 Task: Search one way flight ticket for 3 adults in first from Long Beach: Long Beach Airport (daugherty Field) to Sheridan: Sheridan County Airport on 8-6-2023. Choice of flights is United. Number of bags: 1 carry on bag. Price is upto 55000. Outbound departure time preference is 12:30.
Action: Mouse moved to (377, 156)
Screenshot: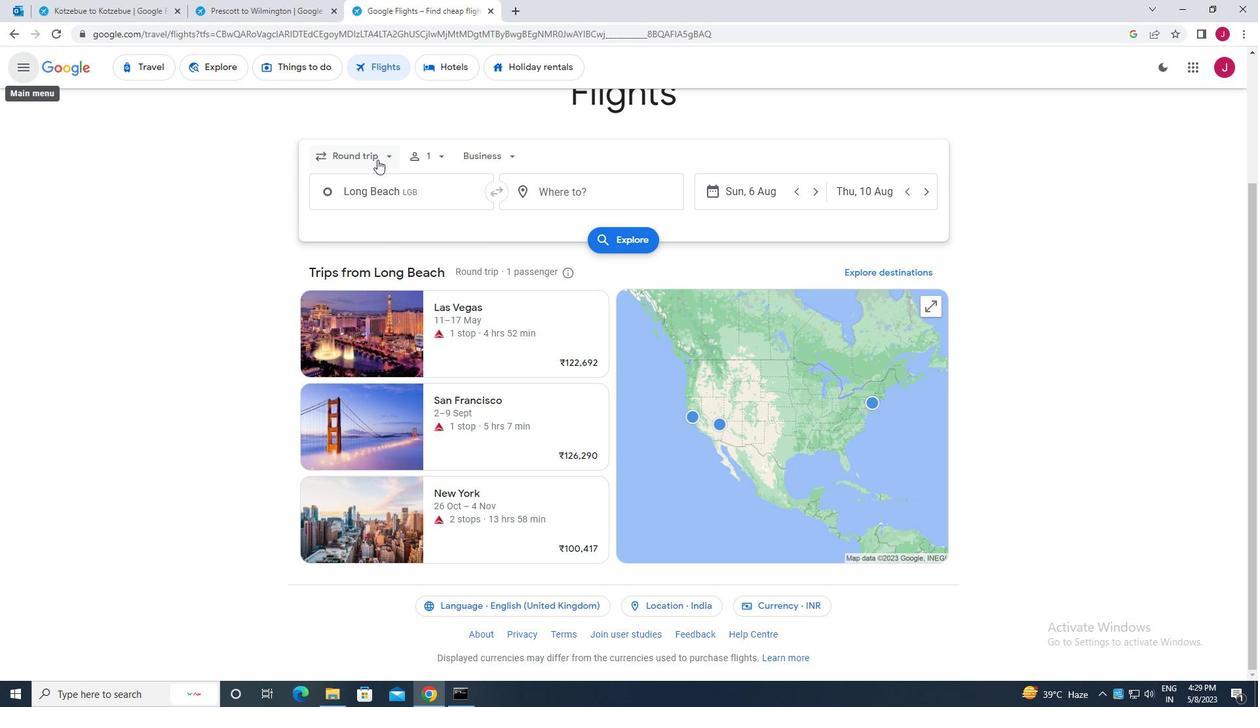 
Action: Mouse pressed left at (377, 156)
Screenshot: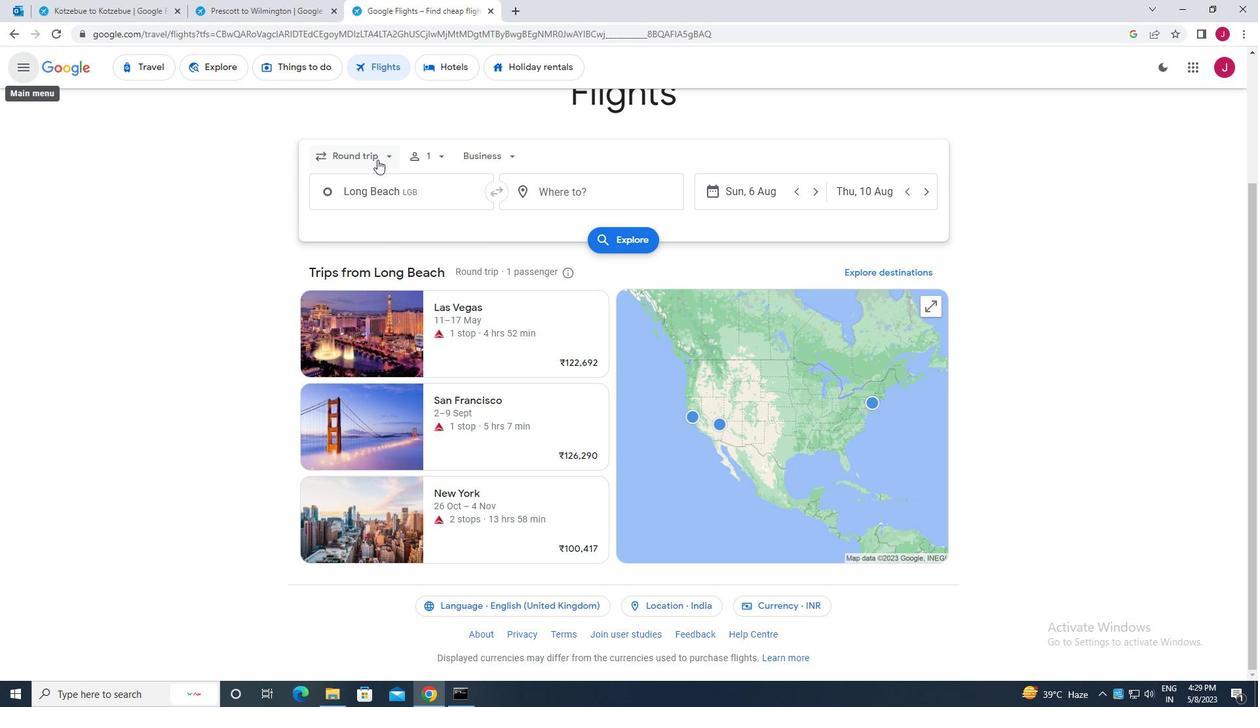 
Action: Mouse moved to (366, 209)
Screenshot: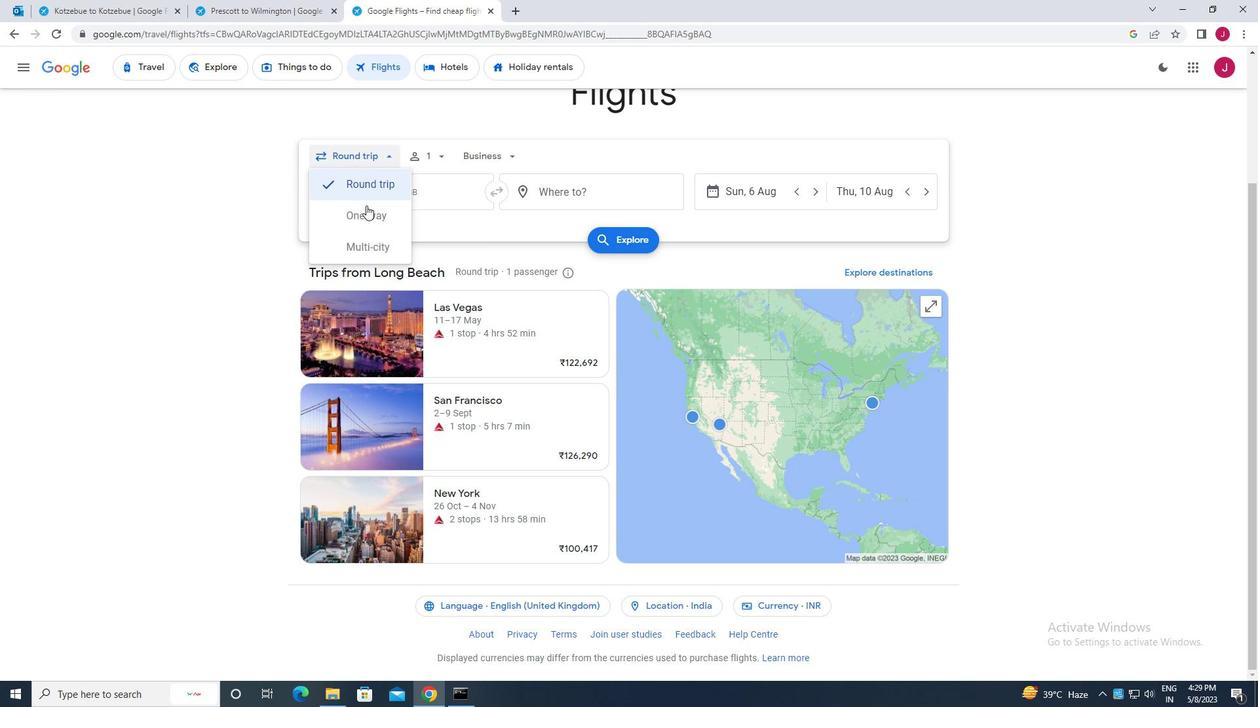 
Action: Mouse pressed left at (366, 209)
Screenshot: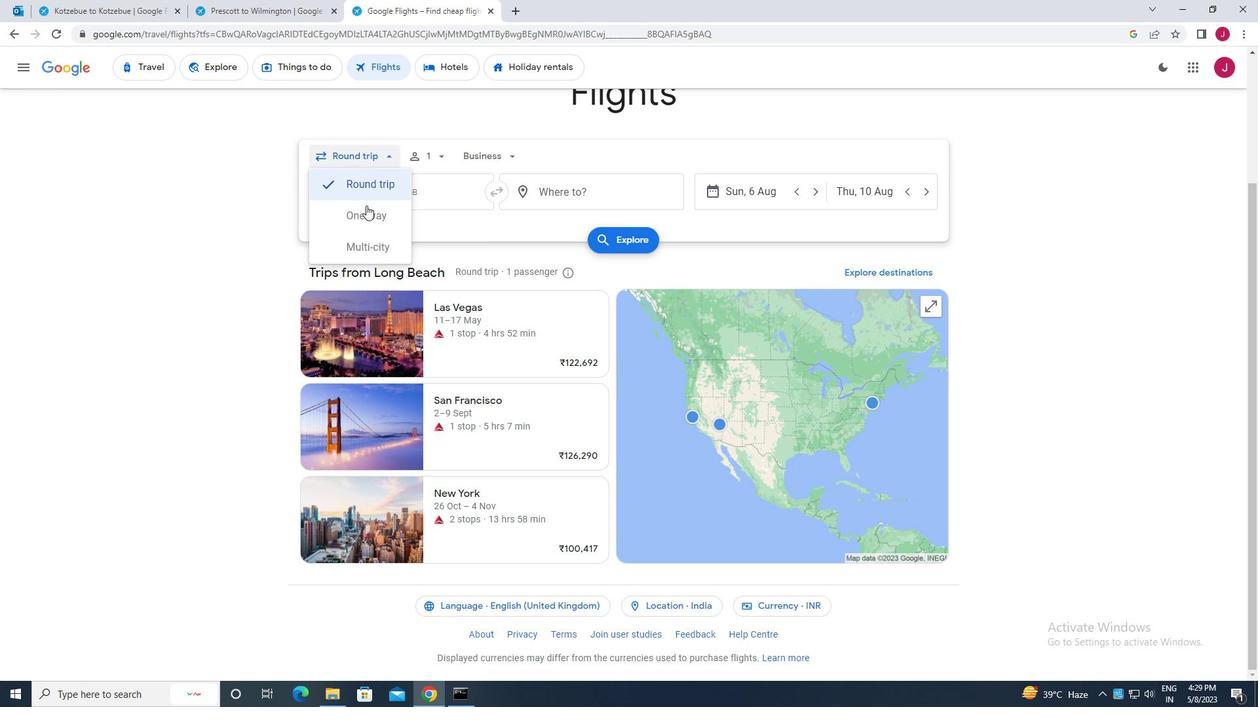 
Action: Mouse moved to (434, 153)
Screenshot: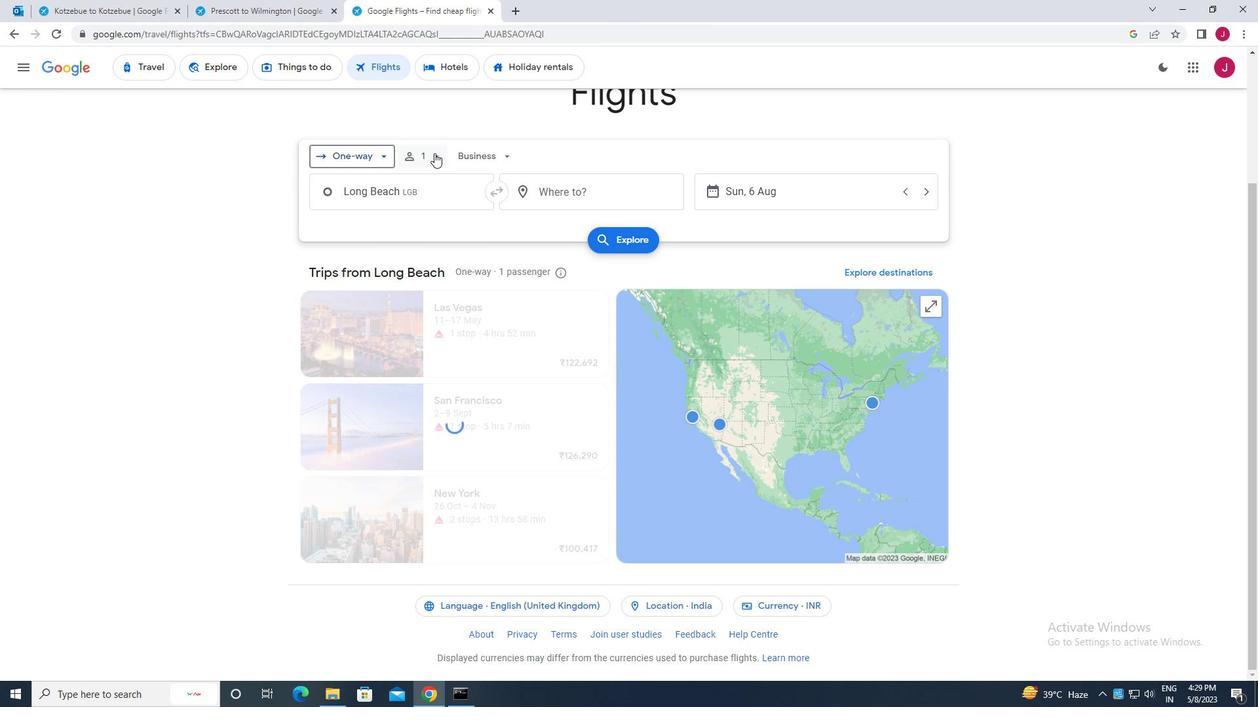 
Action: Mouse pressed left at (434, 153)
Screenshot: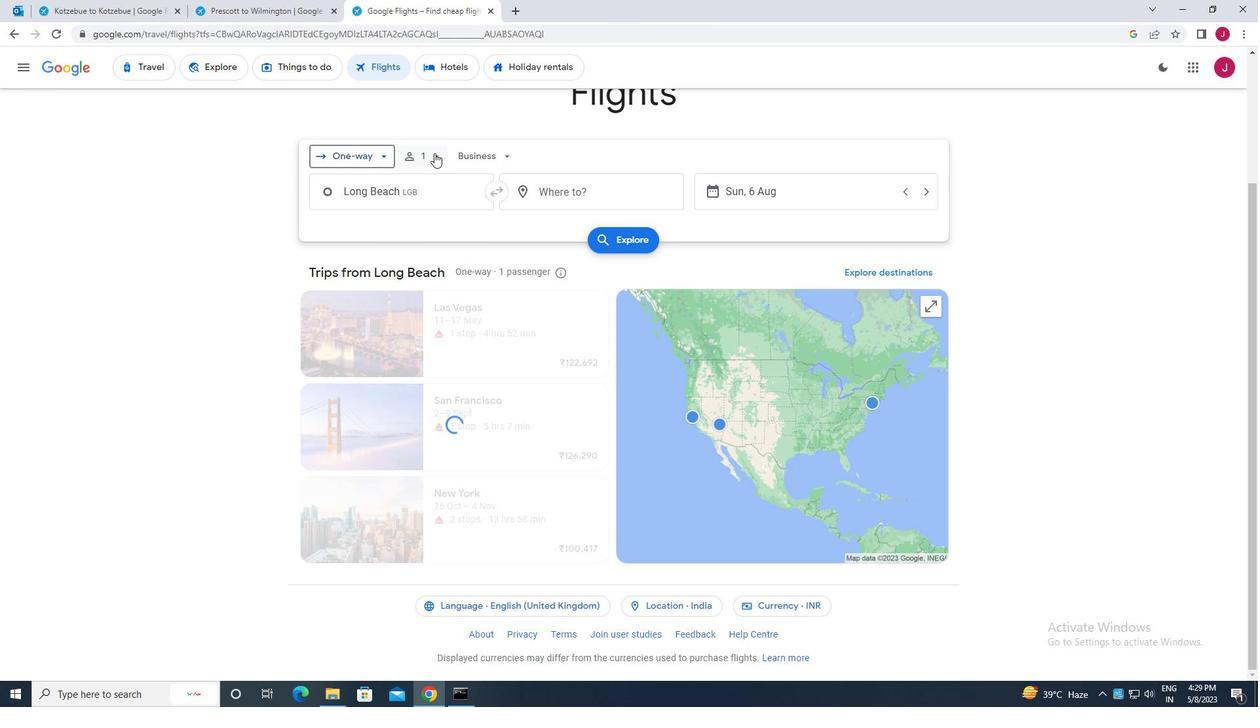 
Action: Mouse moved to (537, 195)
Screenshot: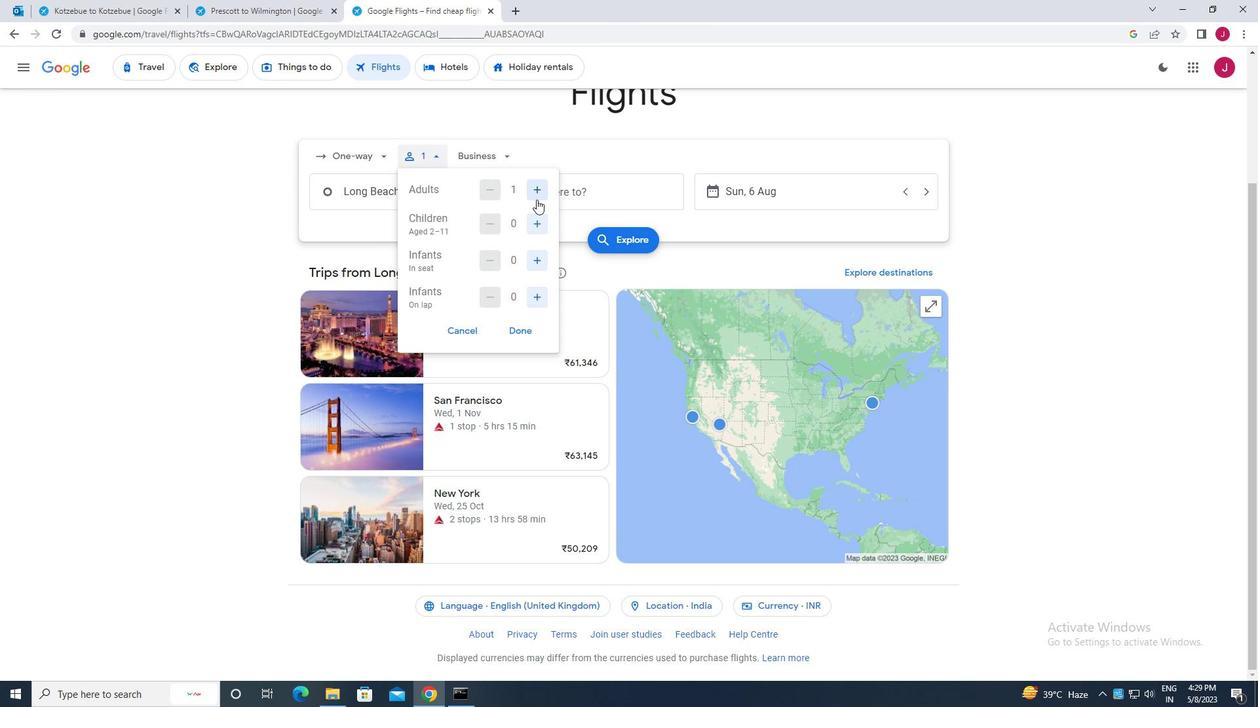 
Action: Mouse pressed left at (537, 195)
Screenshot: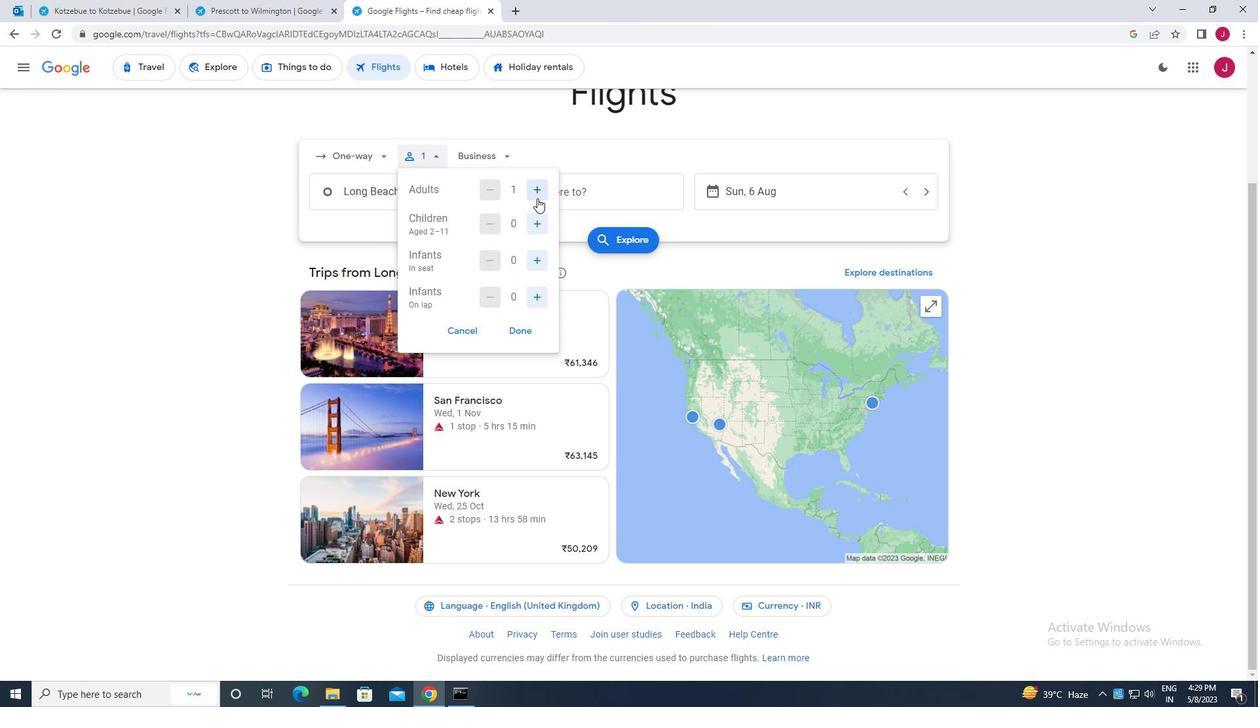 
Action: Mouse pressed left at (537, 195)
Screenshot: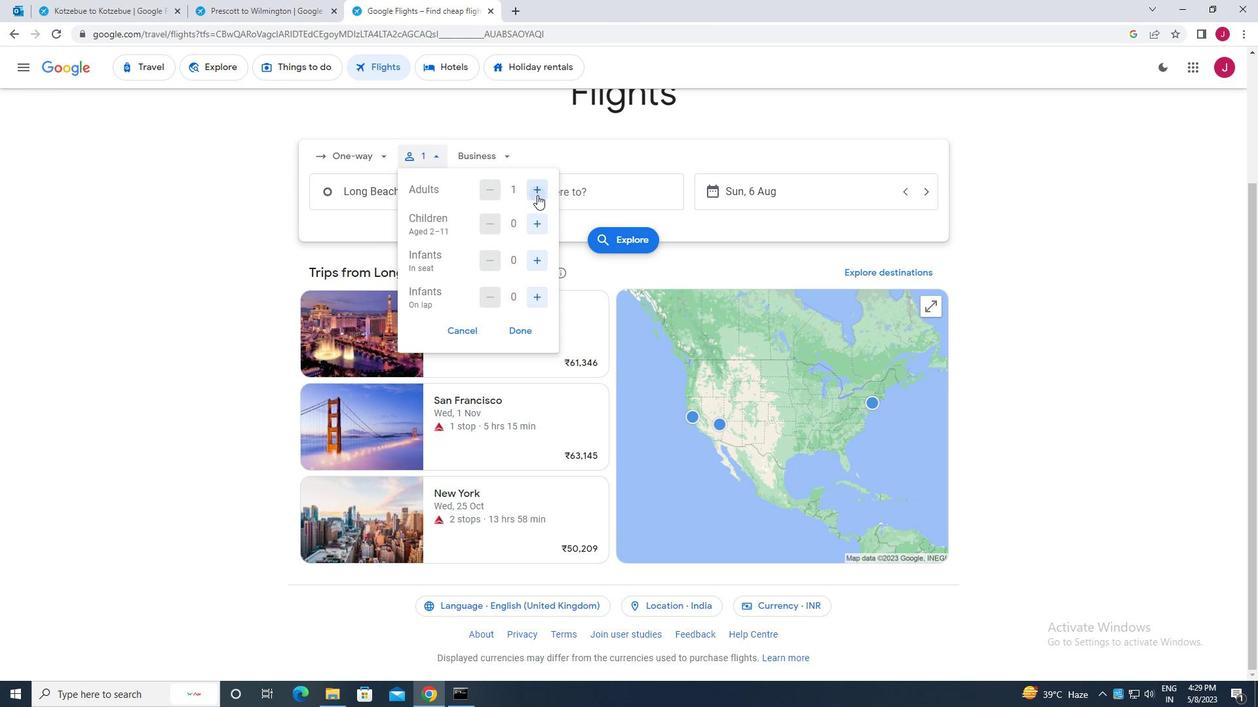 
Action: Mouse moved to (525, 325)
Screenshot: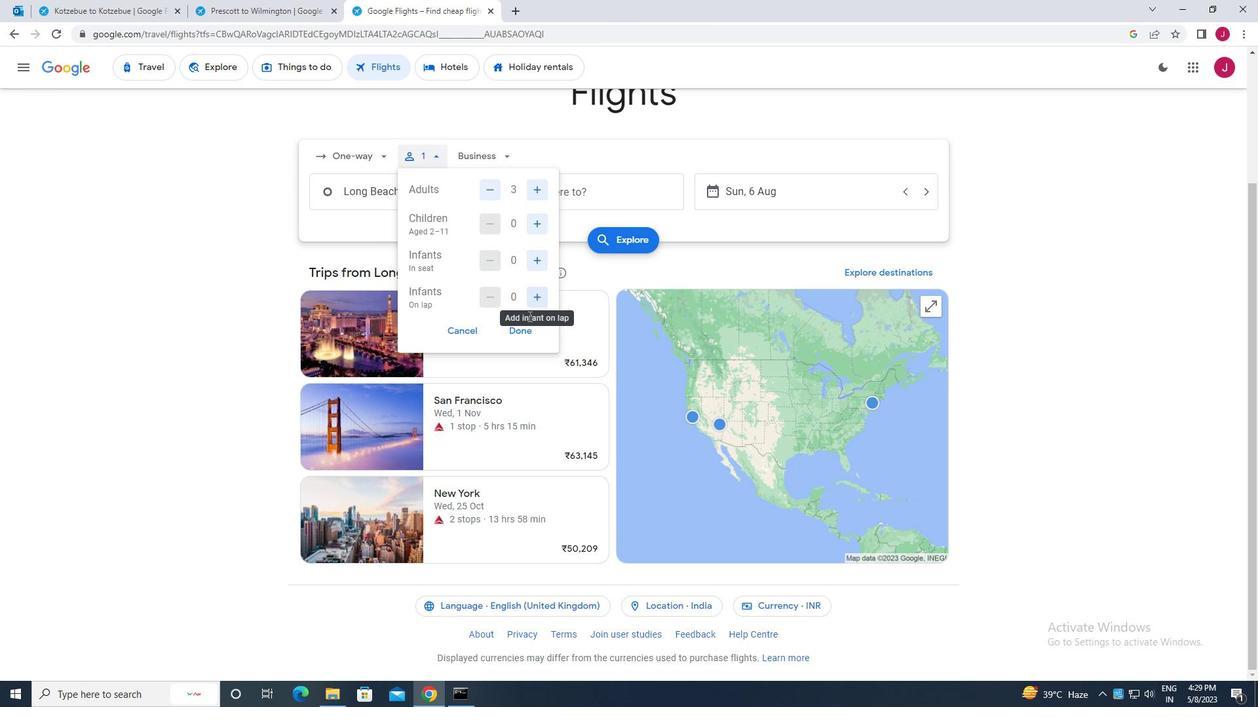
Action: Mouse pressed left at (525, 325)
Screenshot: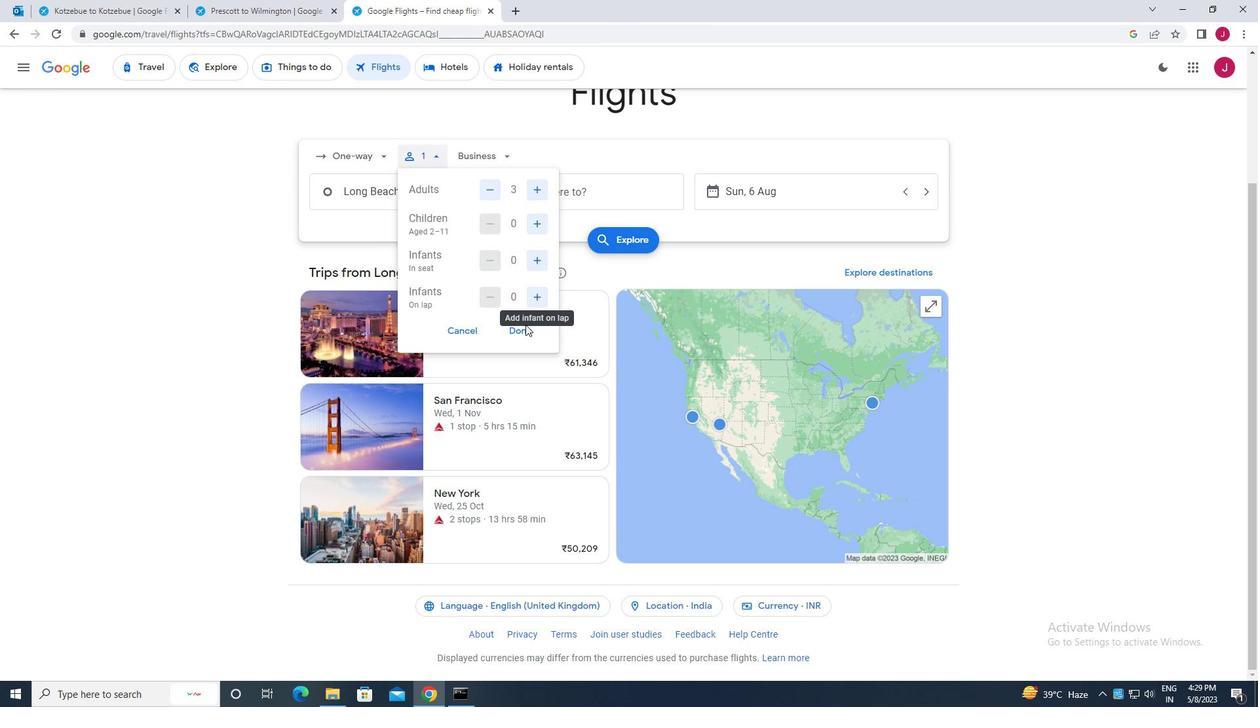 
Action: Mouse moved to (496, 157)
Screenshot: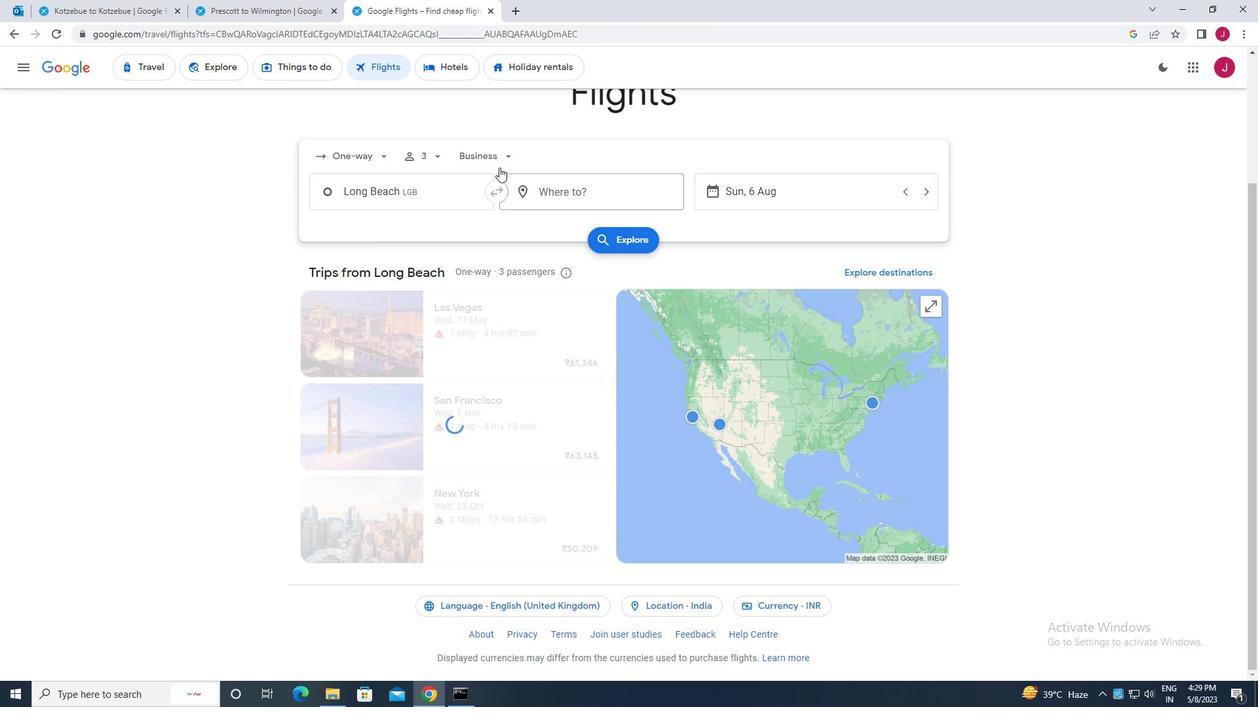 
Action: Mouse pressed left at (496, 157)
Screenshot: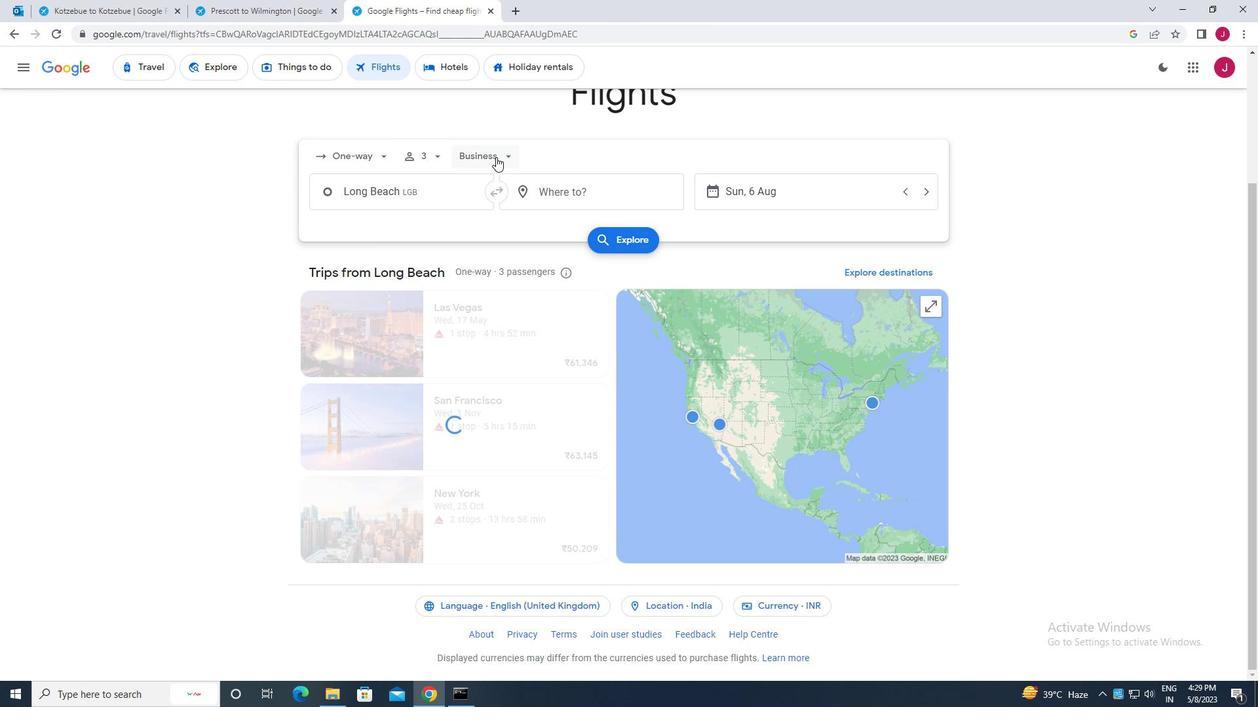 
Action: Mouse moved to (497, 276)
Screenshot: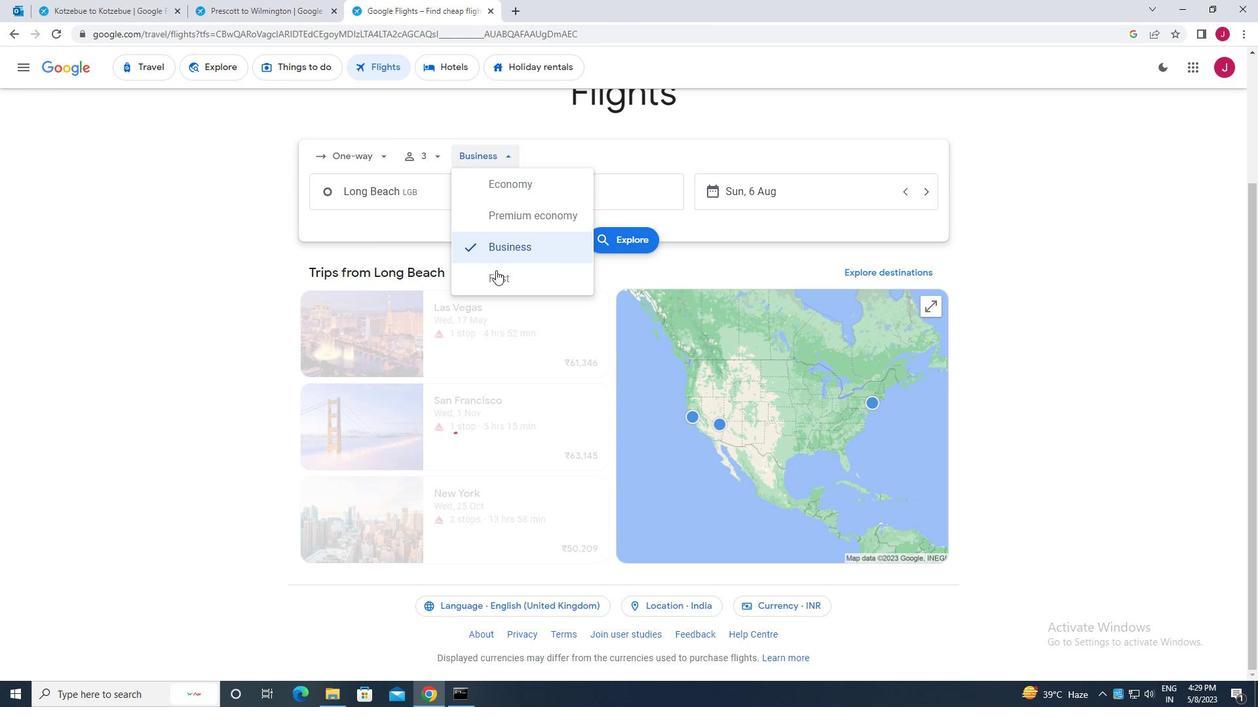 
Action: Mouse pressed left at (497, 276)
Screenshot: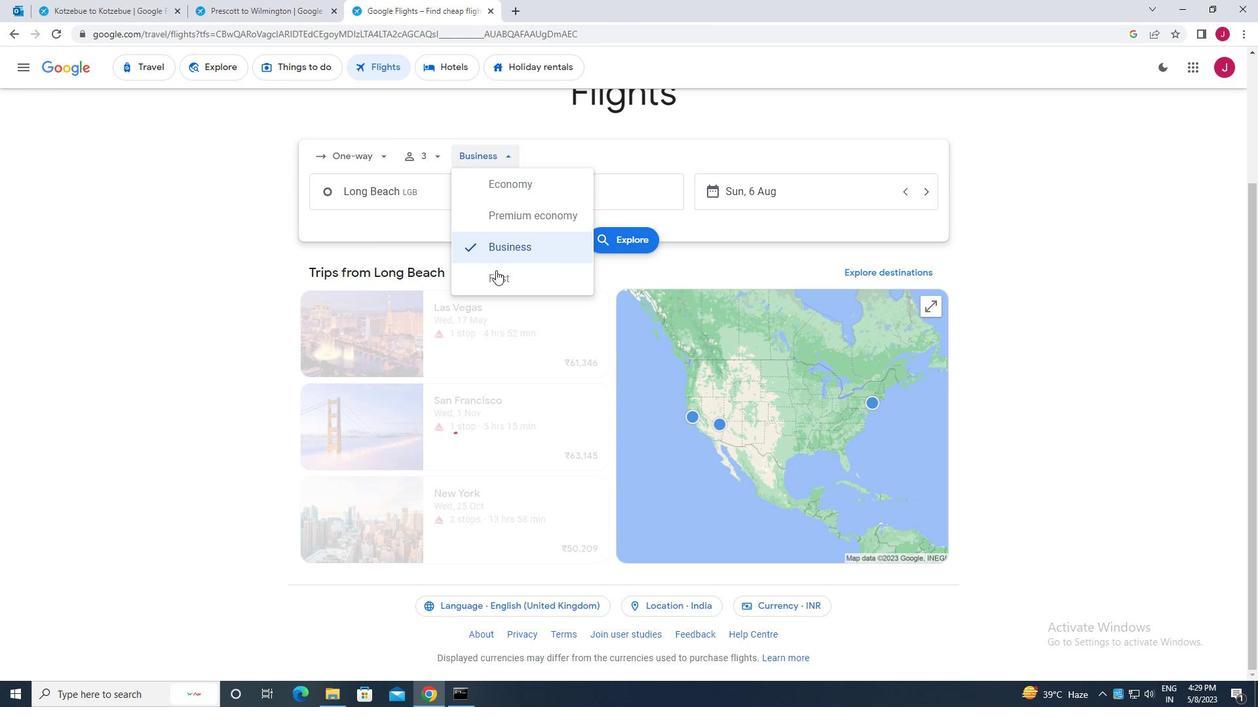 
Action: Mouse moved to (425, 195)
Screenshot: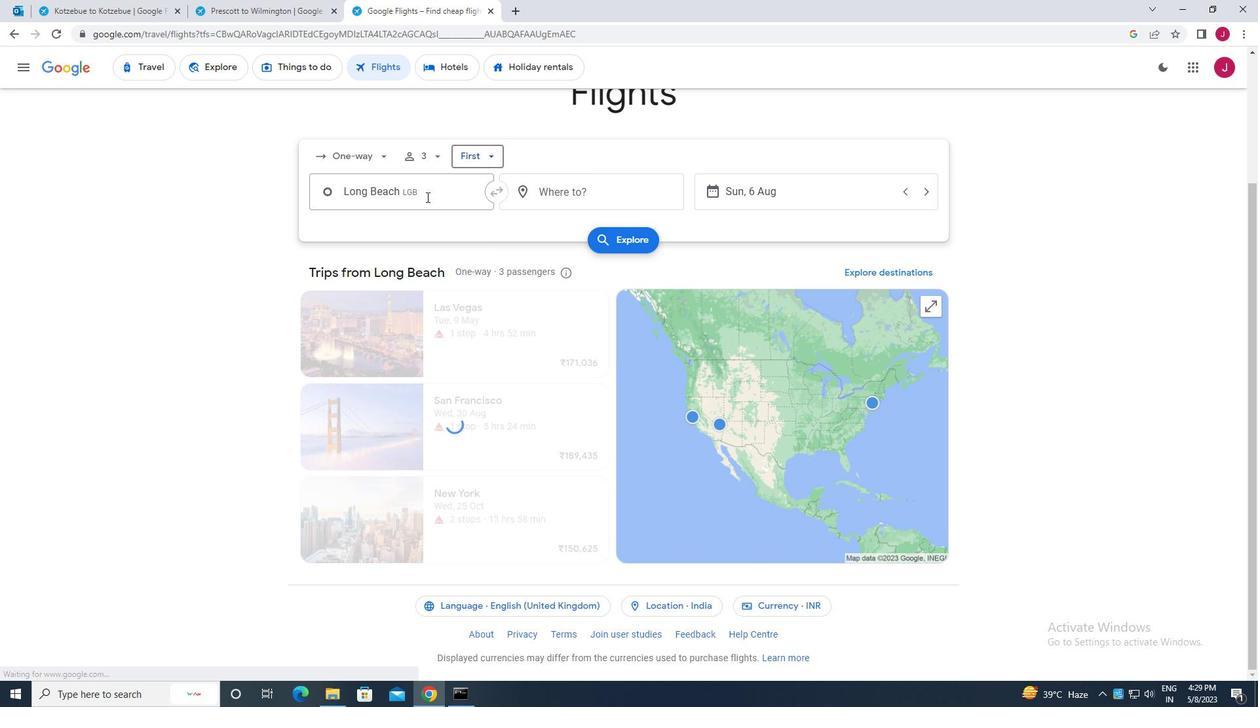 
Action: Mouse pressed left at (425, 195)
Screenshot: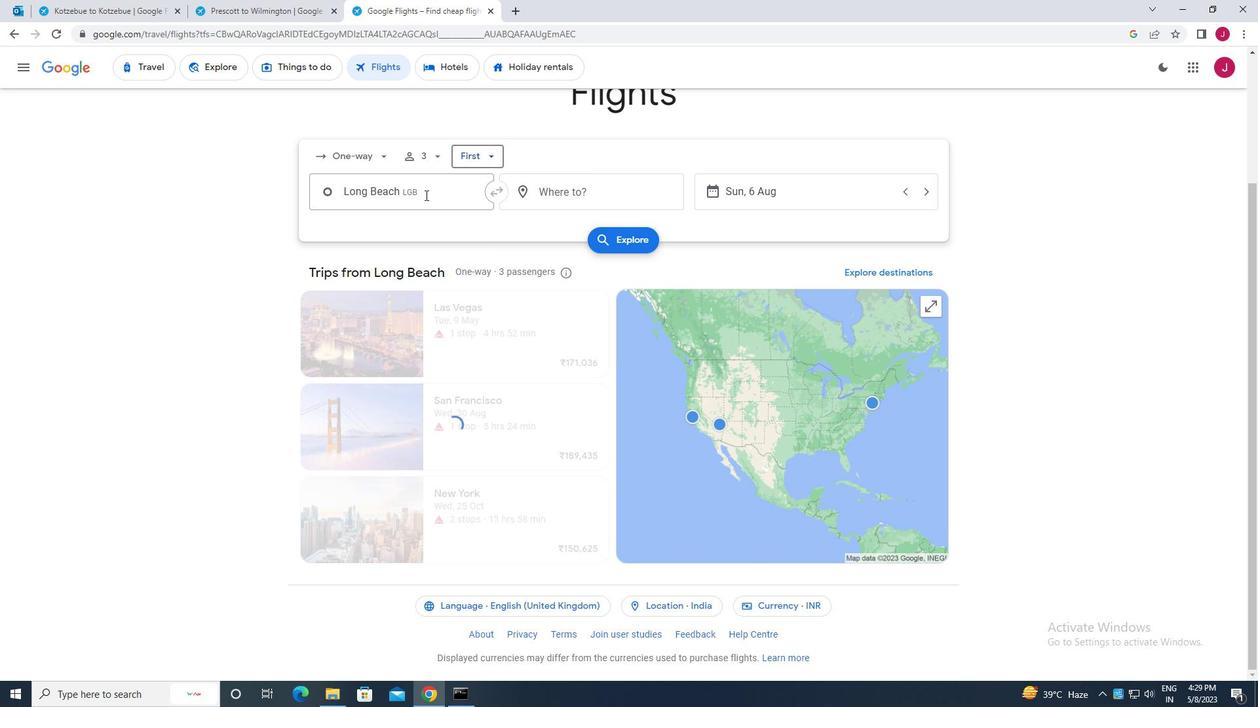 
Action: Key pressed long
Screenshot: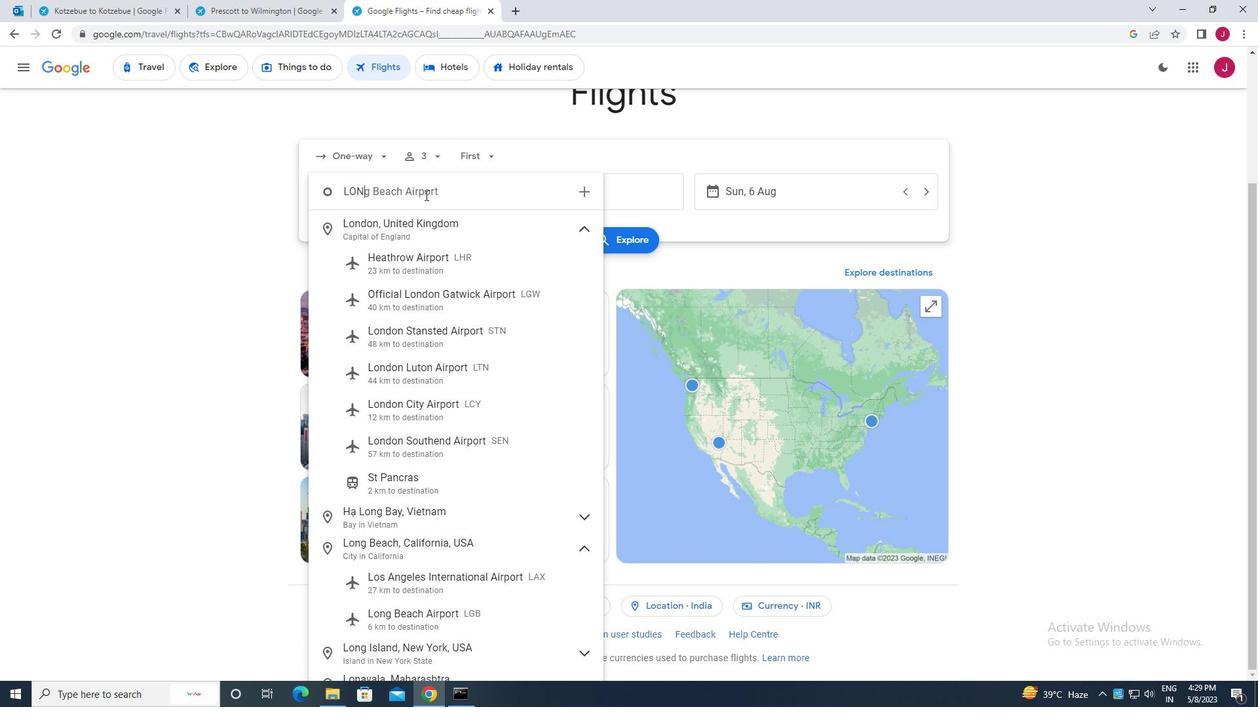 
Action: Mouse moved to (461, 400)
Screenshot: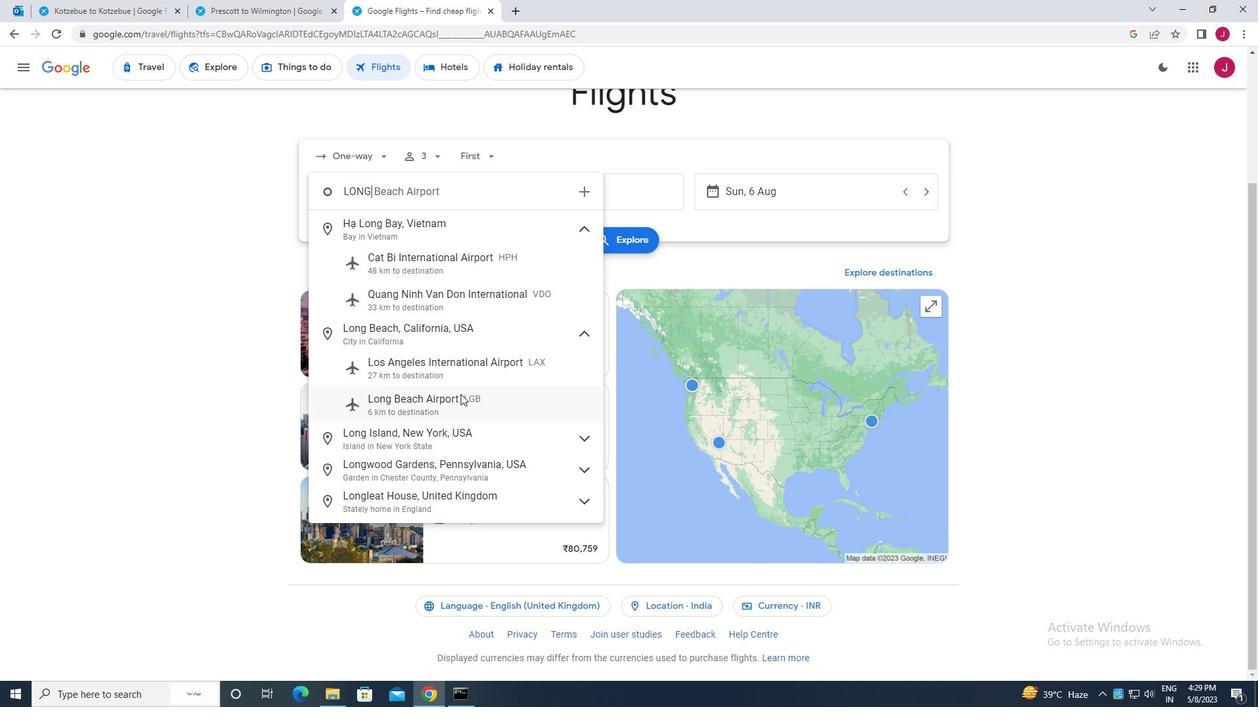 
Action: Mouse pressed left at (461, 400)
Screenshot: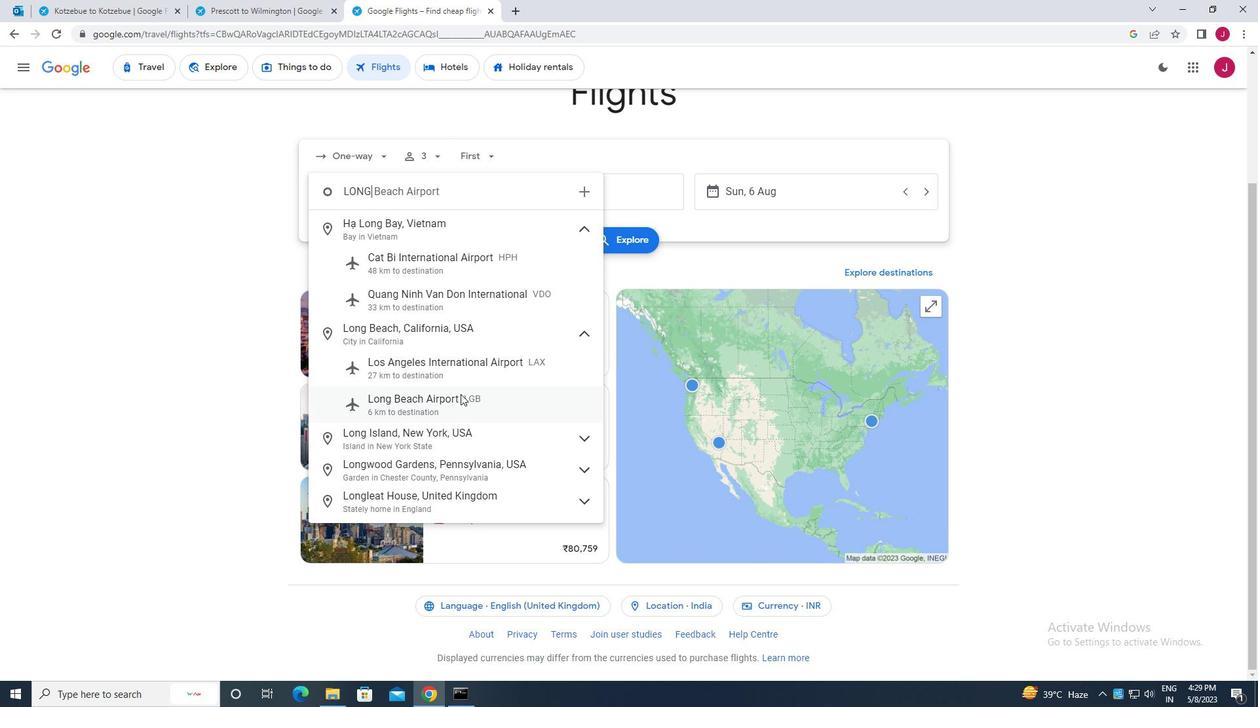
Action: Mouse moved to (589, 191)
Screenshot: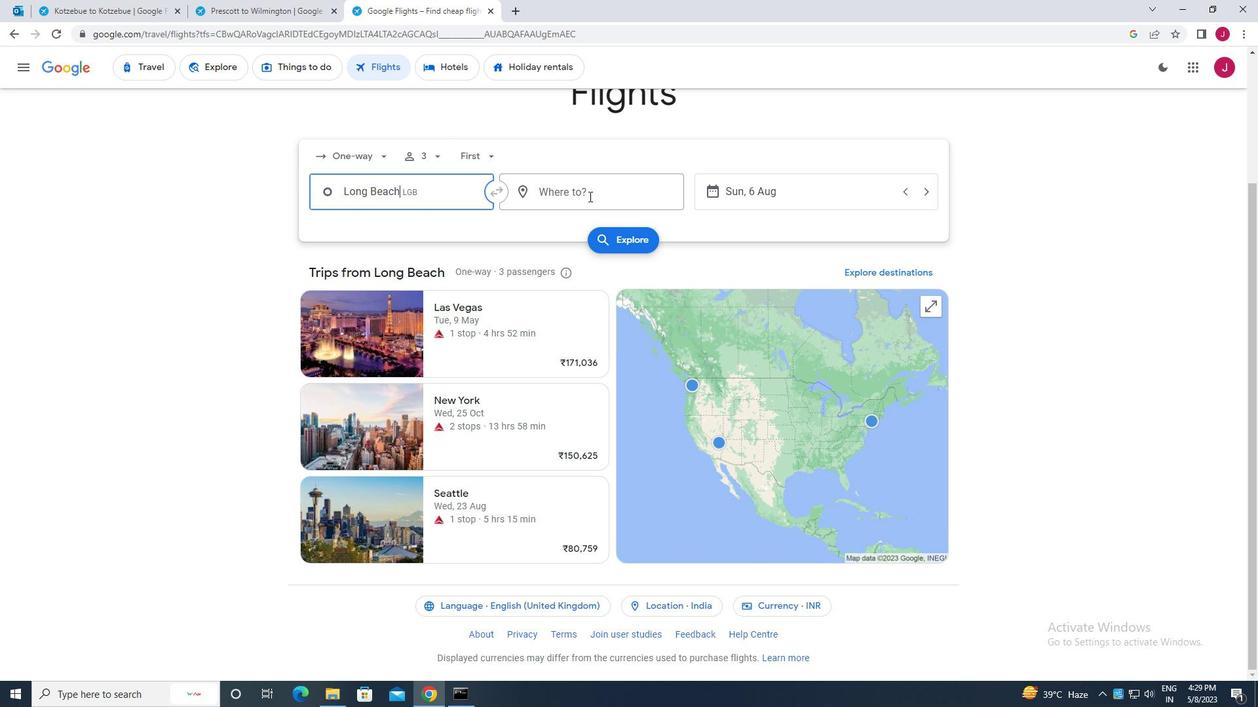 
Action: Mouse pressed left at (589, 191)
Screenshot: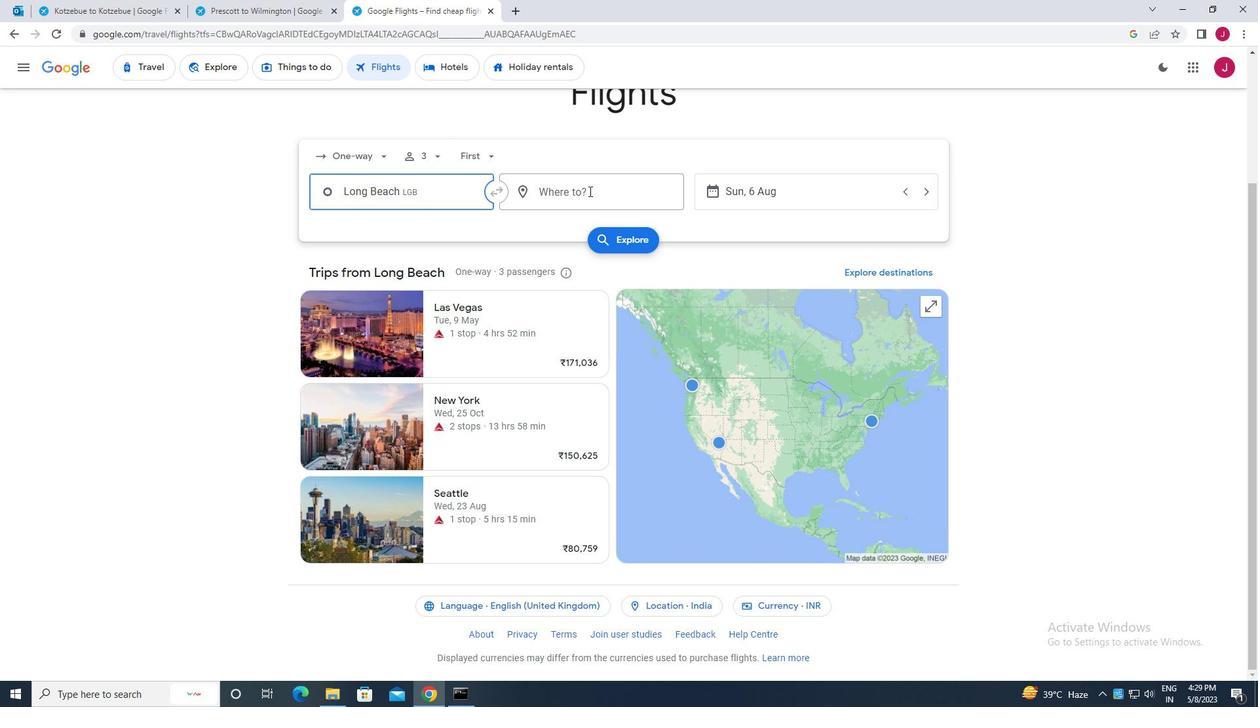 
Action: Mouse moved to (589, 191)
Screenshot: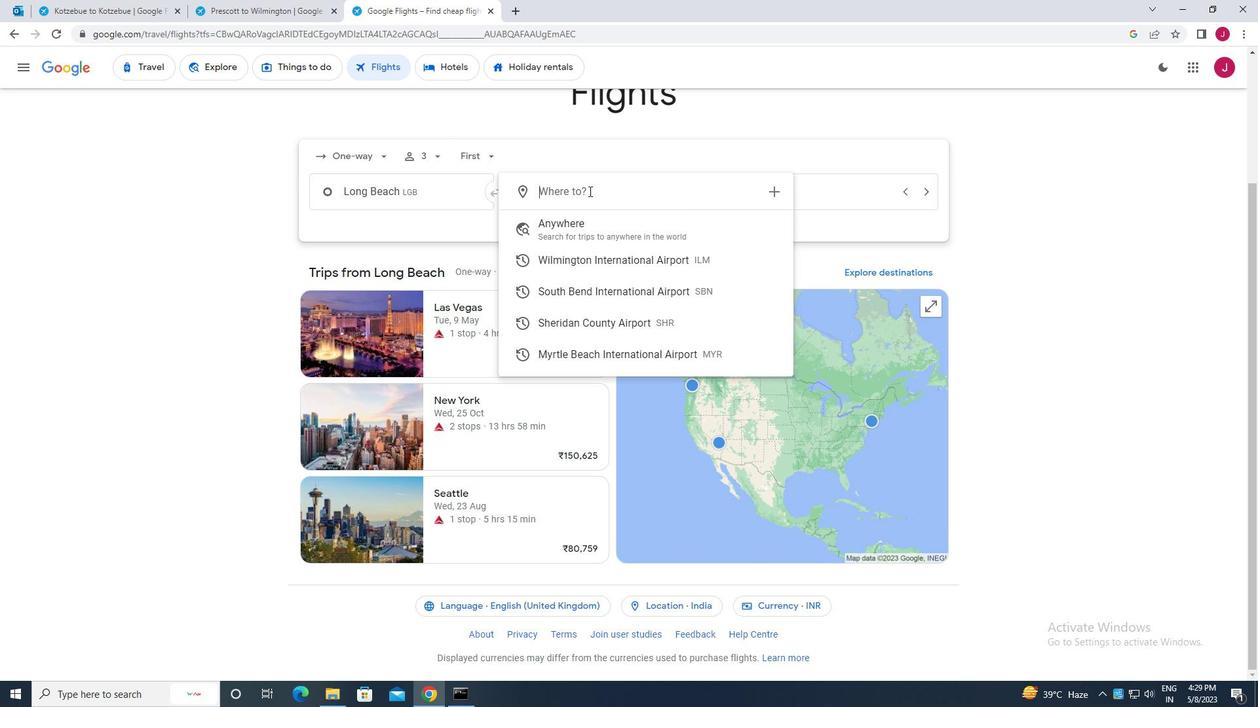 
Action: Key pressed sher
Screenshot: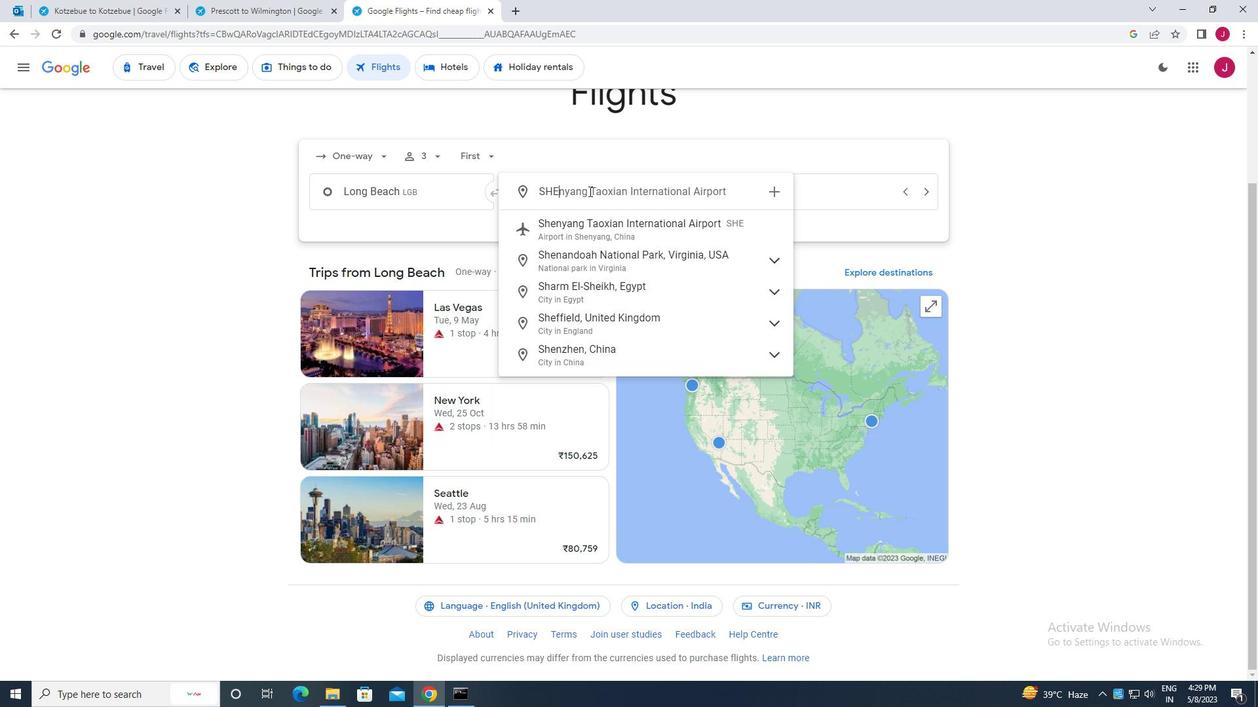 
Action: Mouse moved to (600, 193)
Screenshot: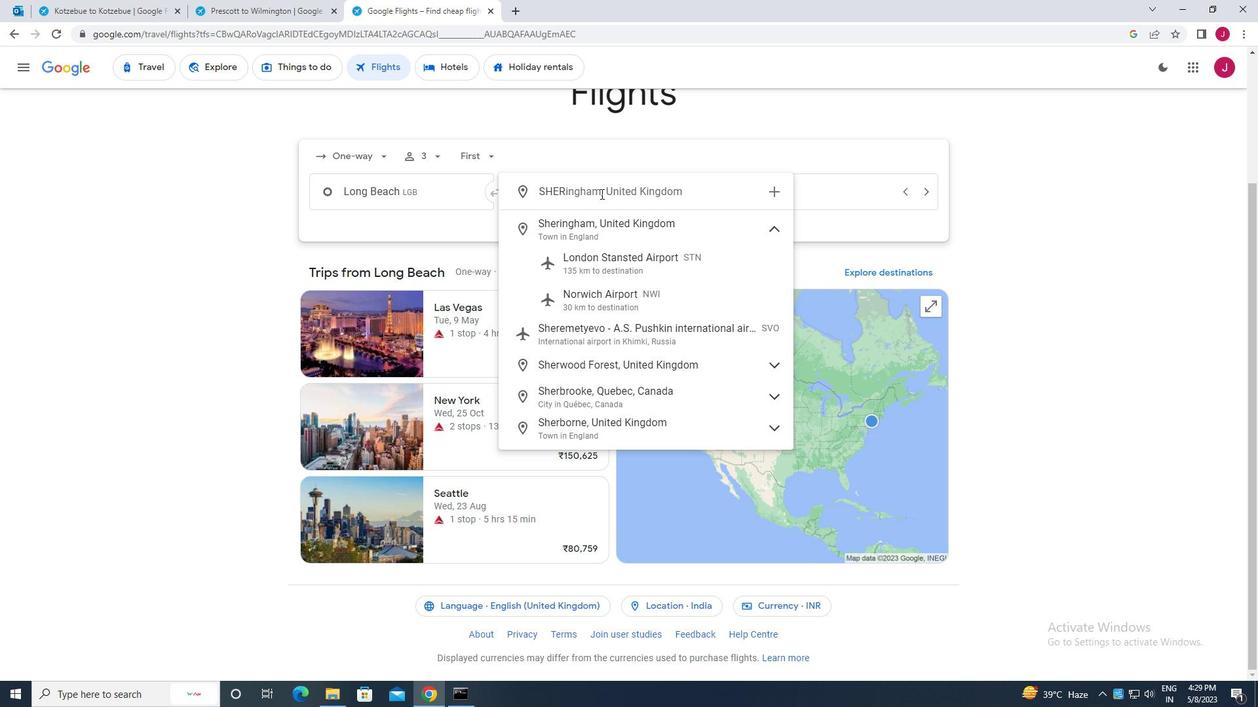 
Action: Key pressed id
Screenshot: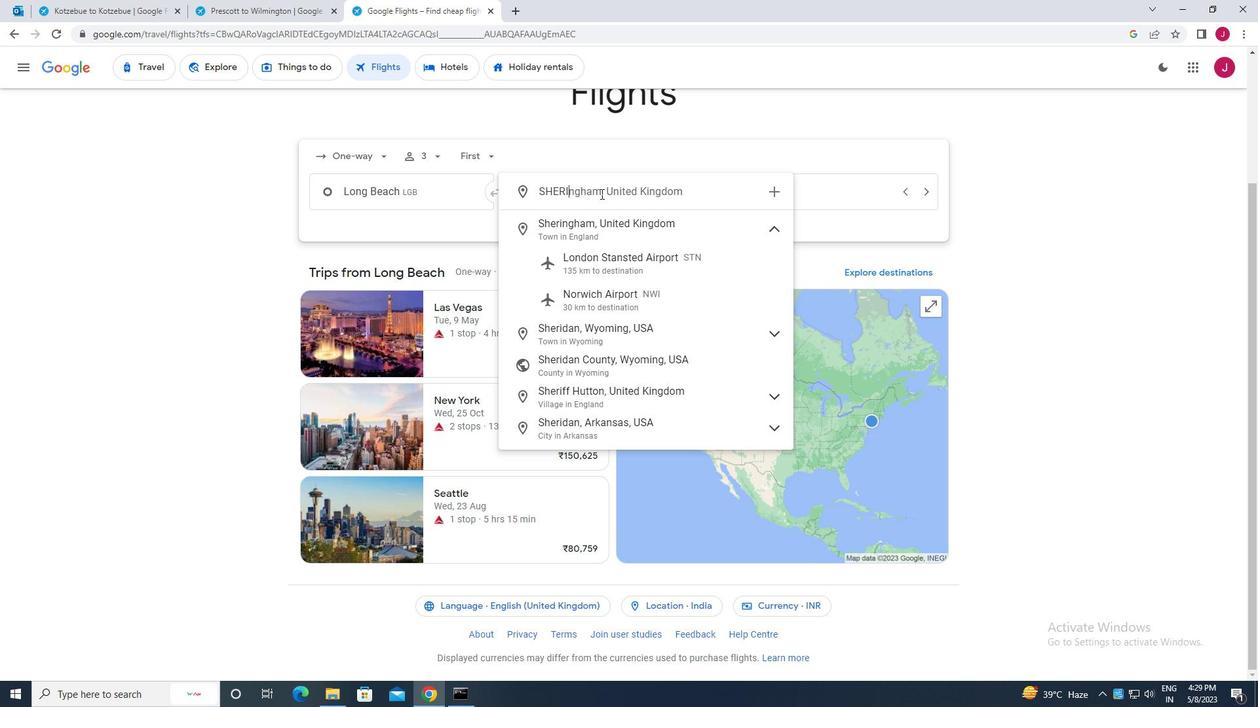 
Action: Mouse moved to (627, 260)
Screenshot: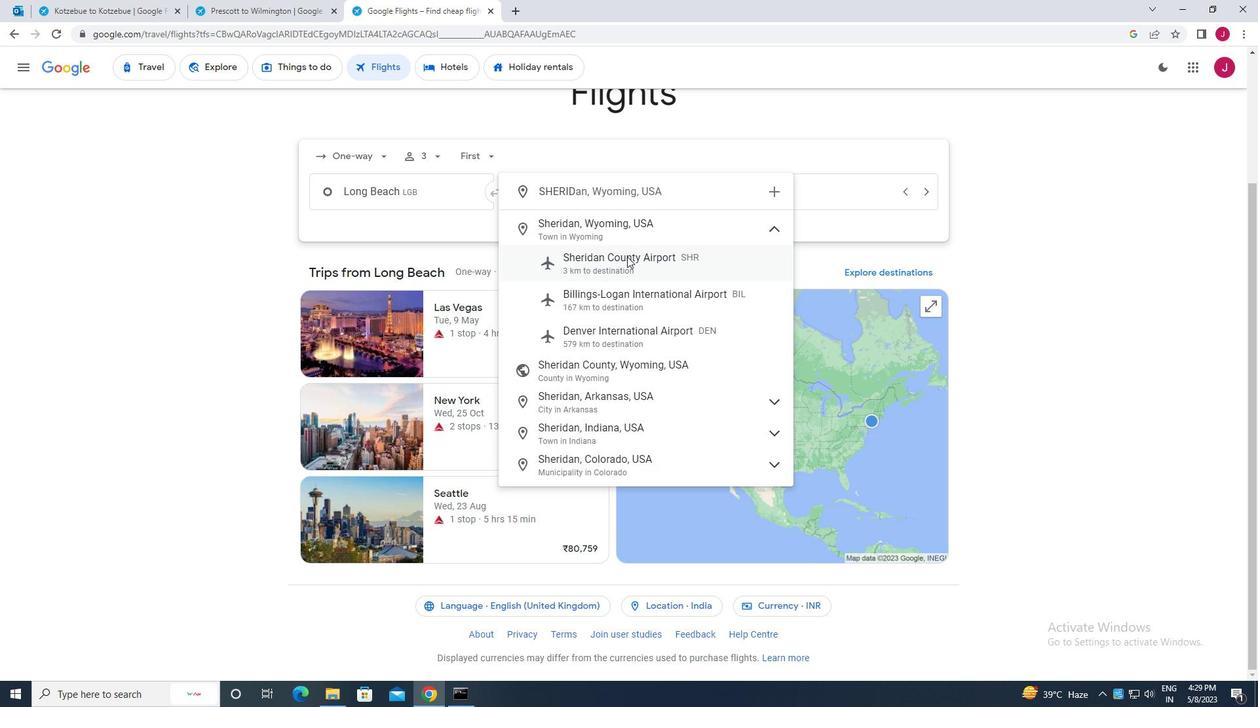 
Action: Mouse pressed left at (627, 260)
Screenshot: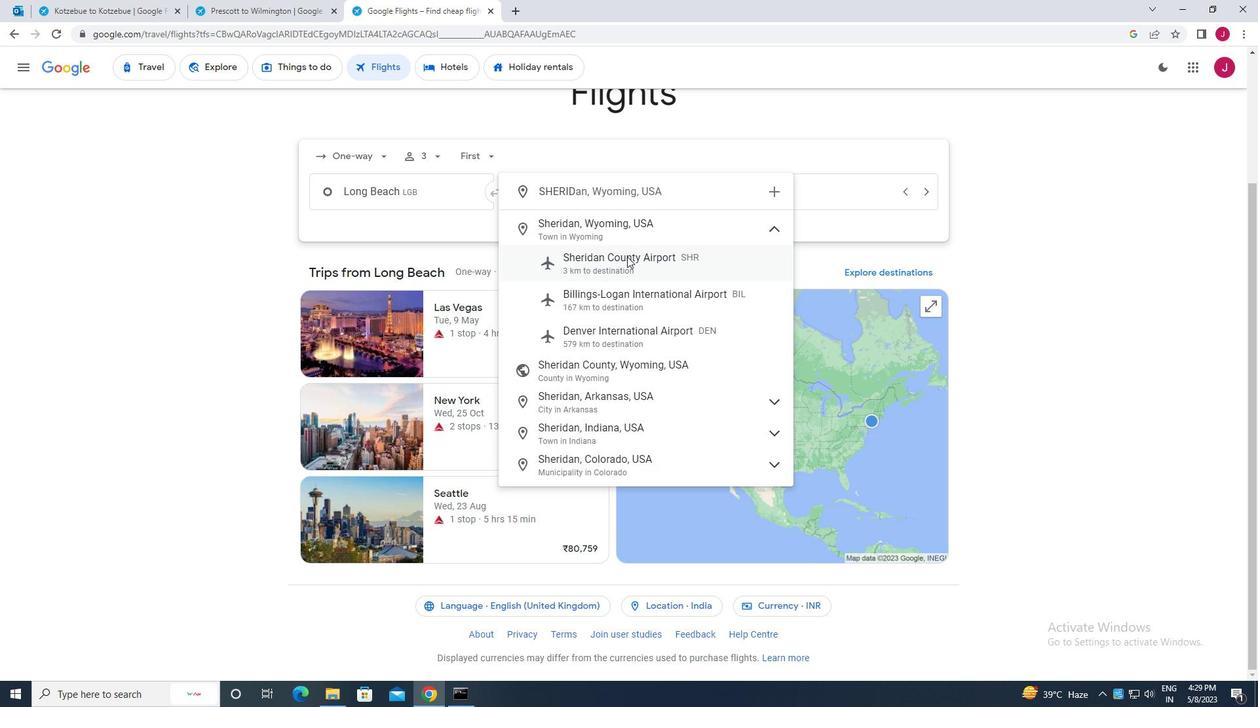 
Action: Mouse moved to (763, 184)
Screenshot: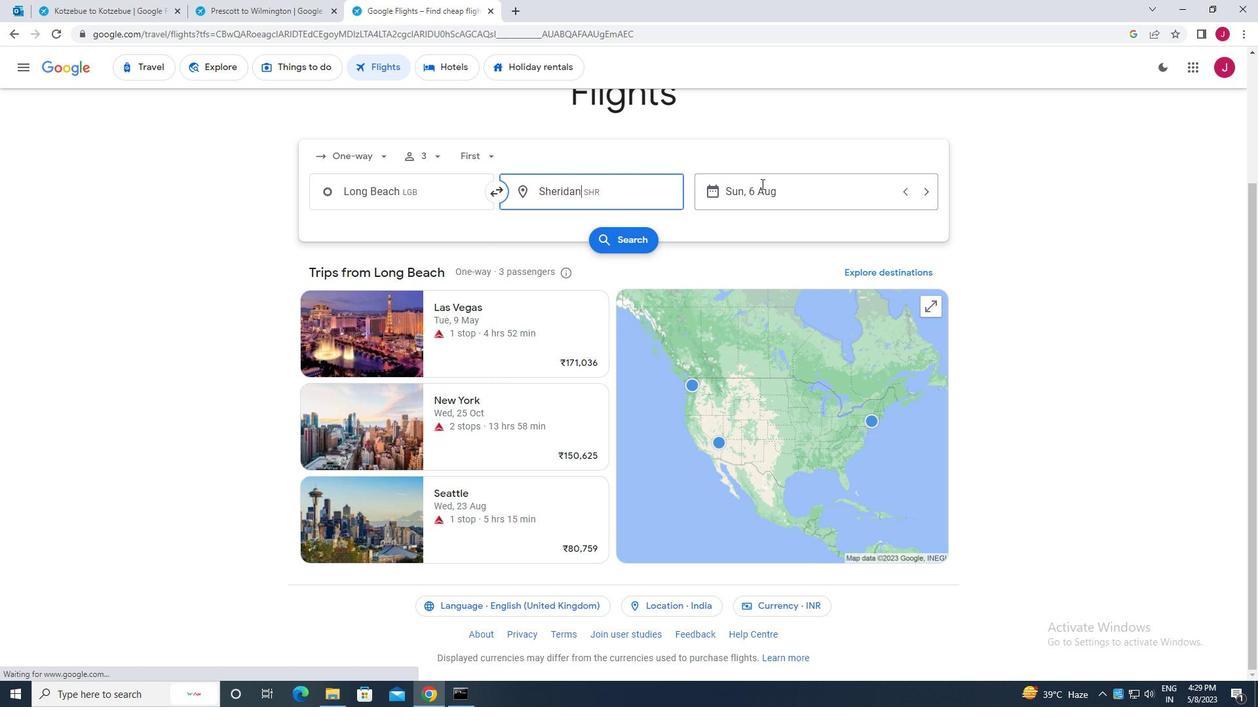 
Action: Mouse pressed left at (763, 184)
Screenshot: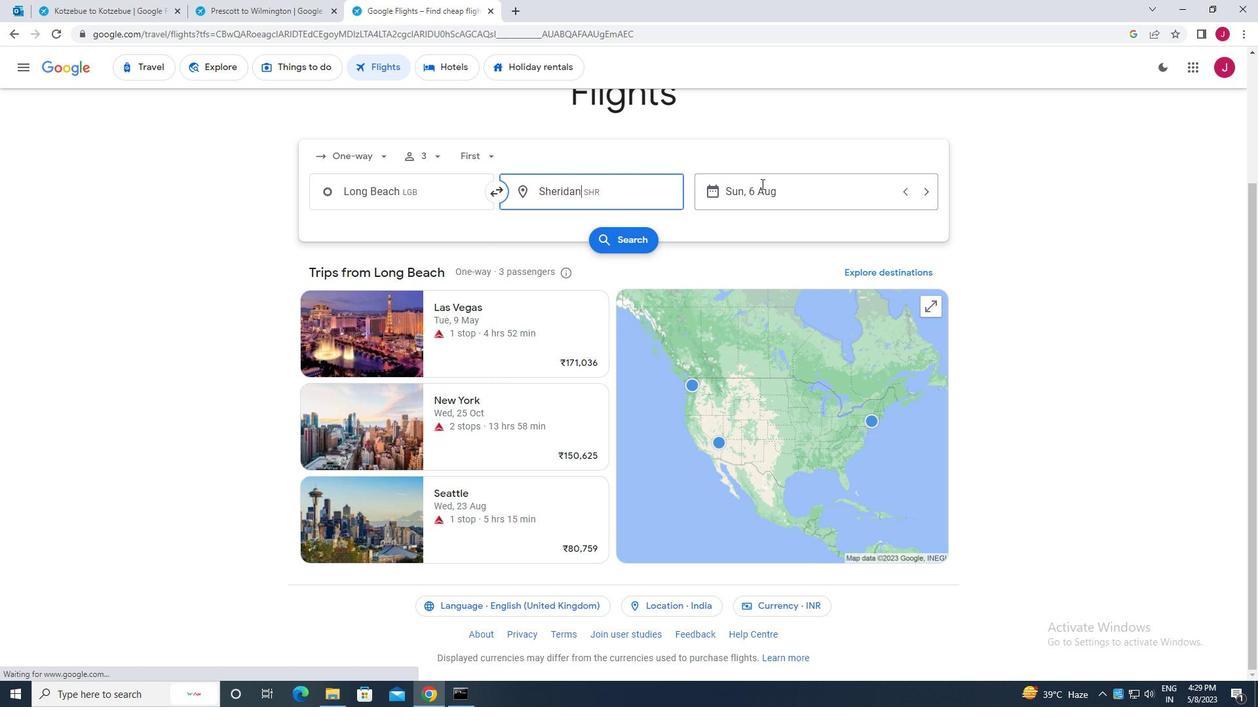 
Action: Mouse moved to (488, 327)
Screenshot: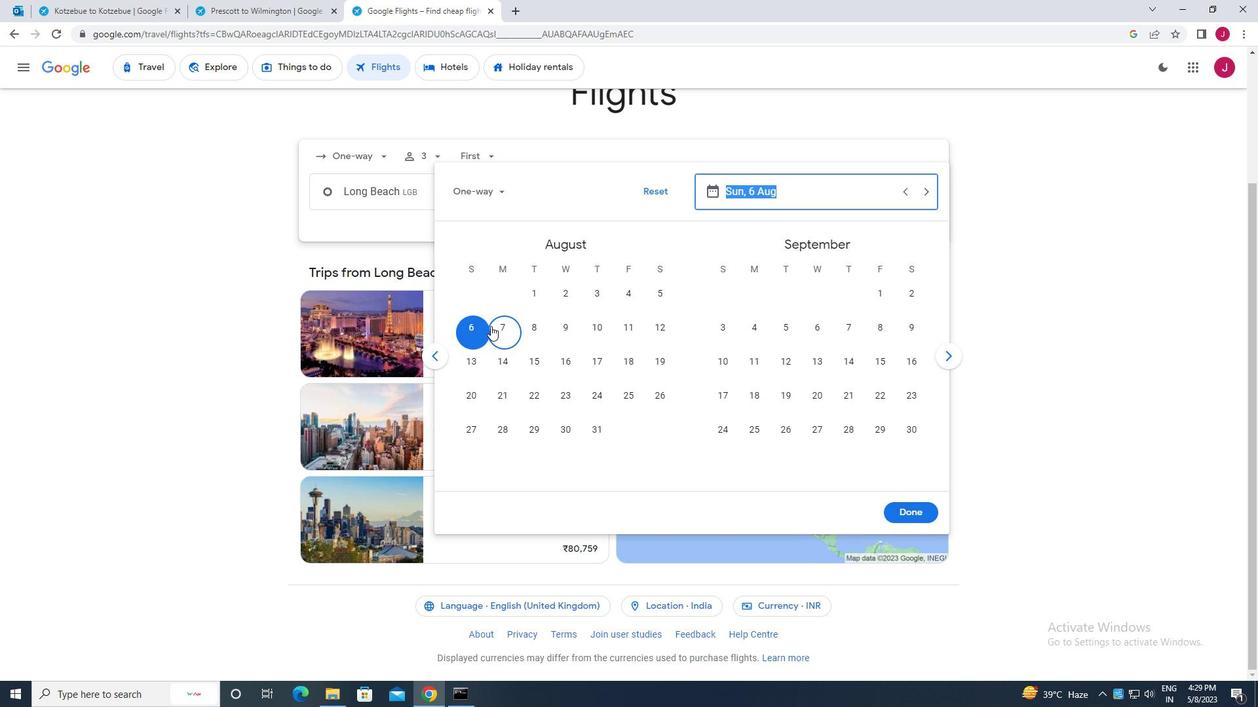 
Action: Mouse pressed left at (488, 327)
Screenshot: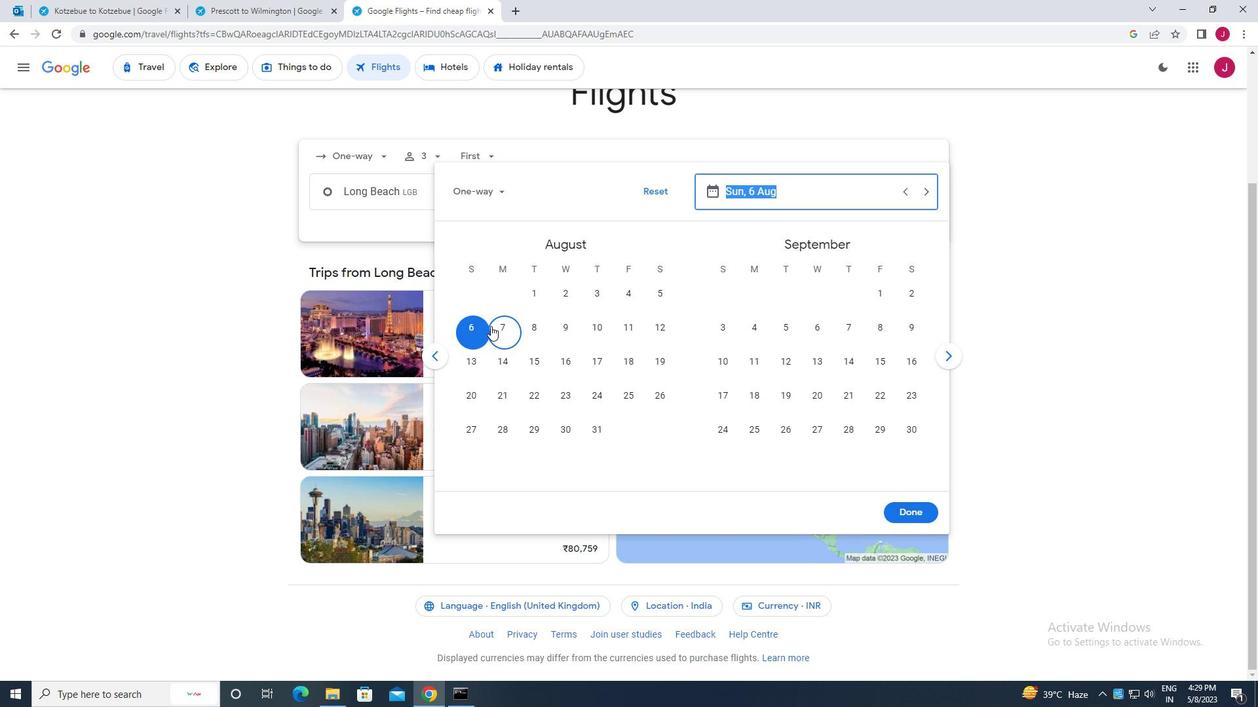 
Action: Mouse moved to (460, 330)
Screenshot: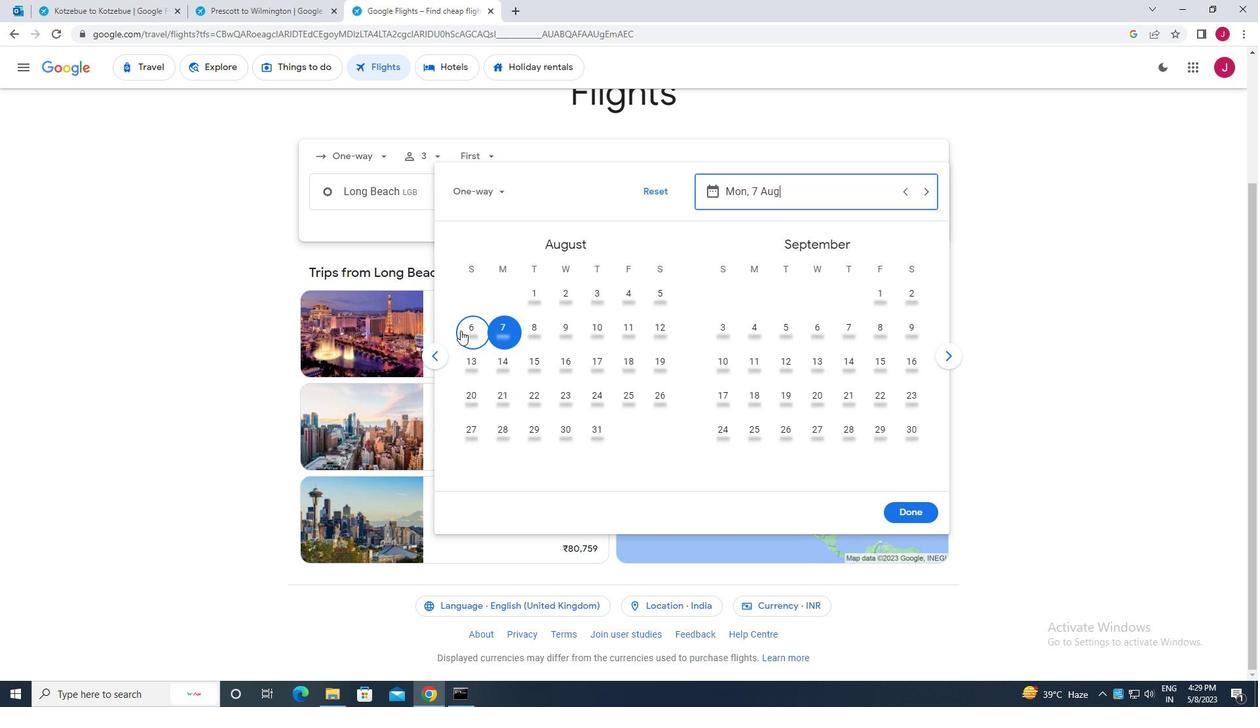 
Action: Mouse pressed left at (460, 330)
Screenshot: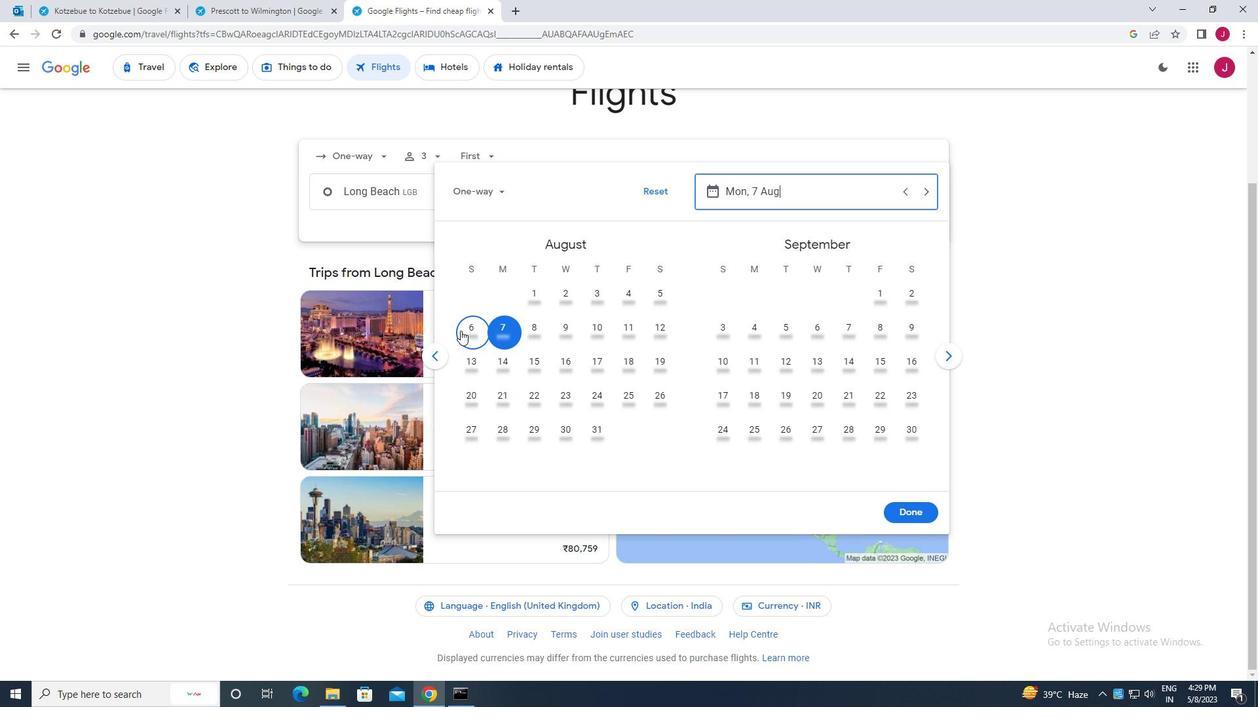 
Action: Mouse moved to (912, 516)
Screenshot: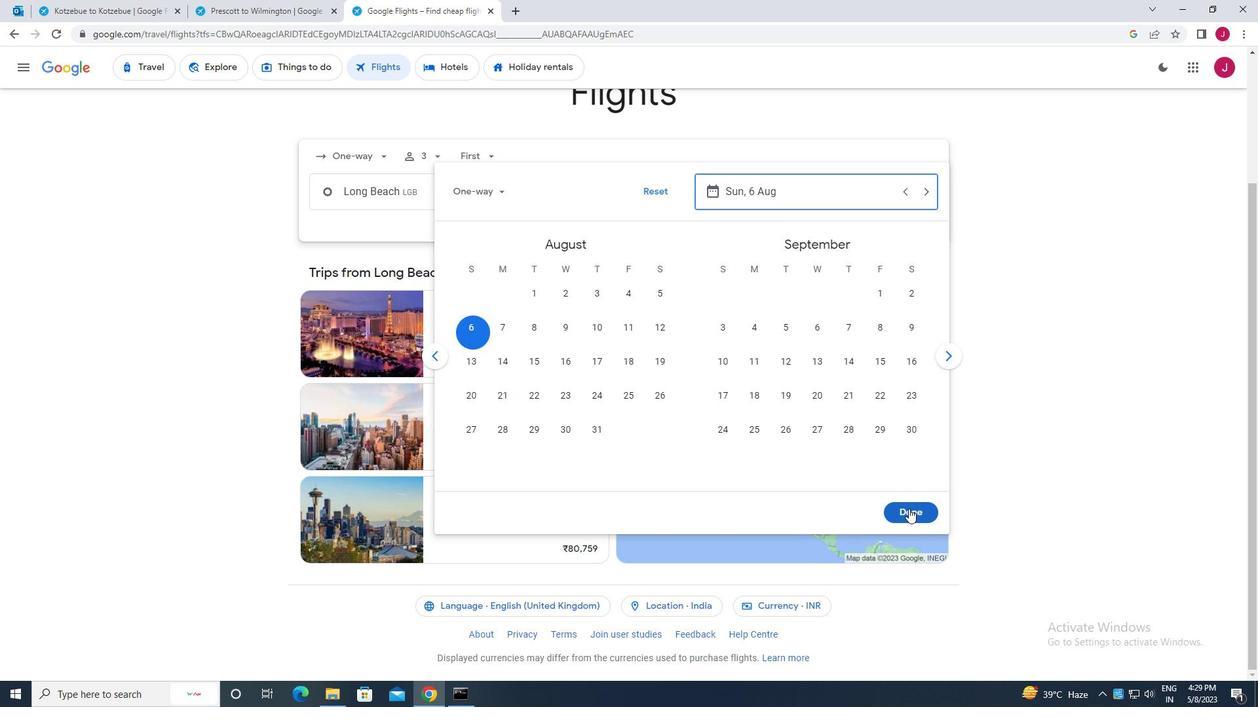 
Action: Mouse pressed left at (912, 516)
Screenshot: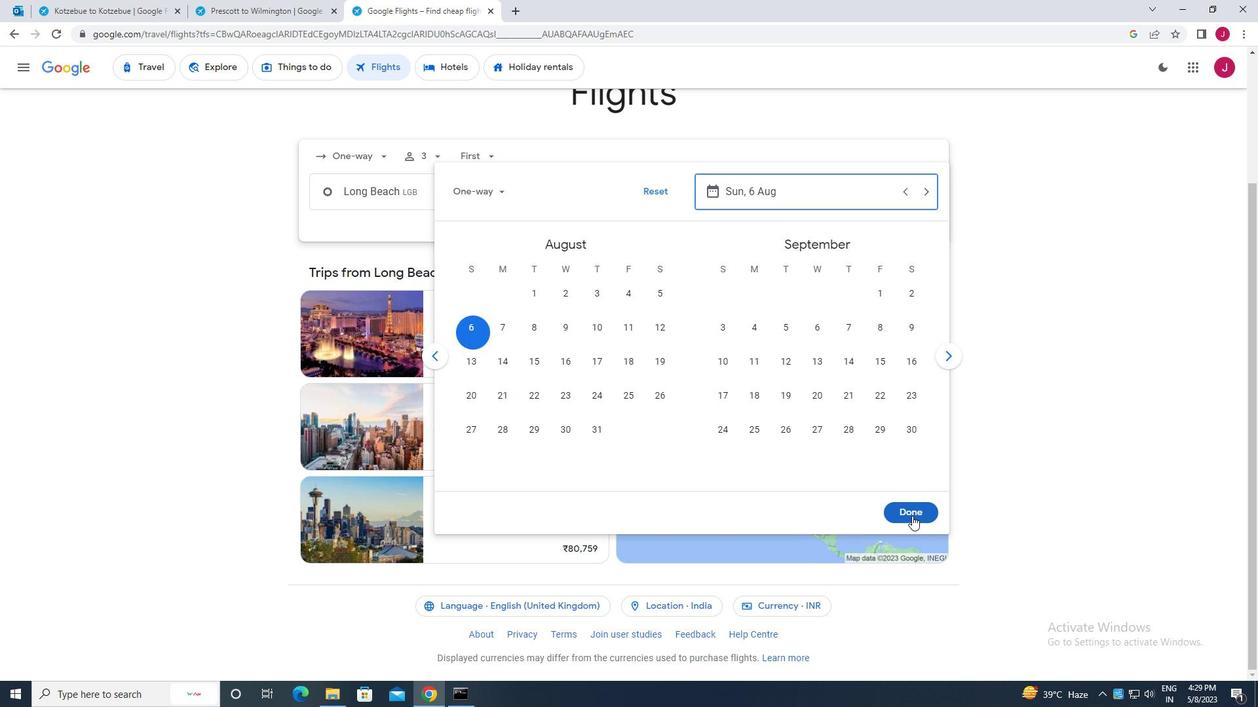 
Action: Mouse moved to (612, 231)
Screenshot: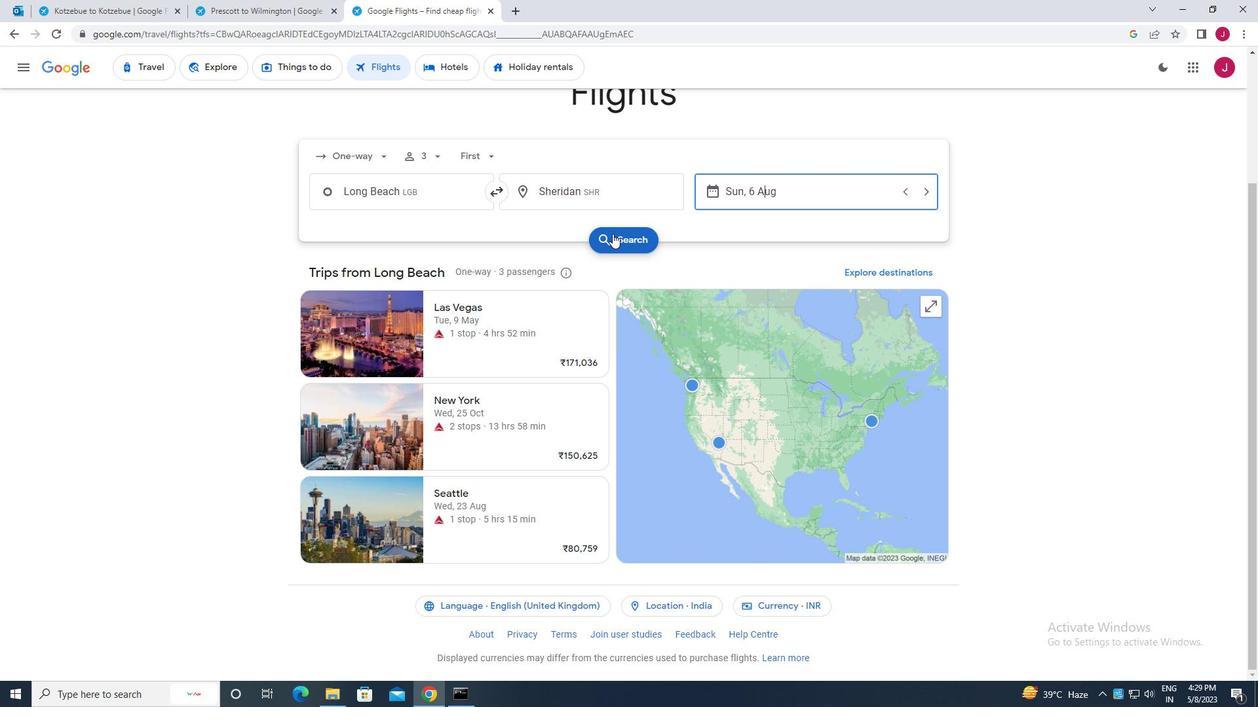 
Action: Mouse pressed left at (612, 231)
Screenshot: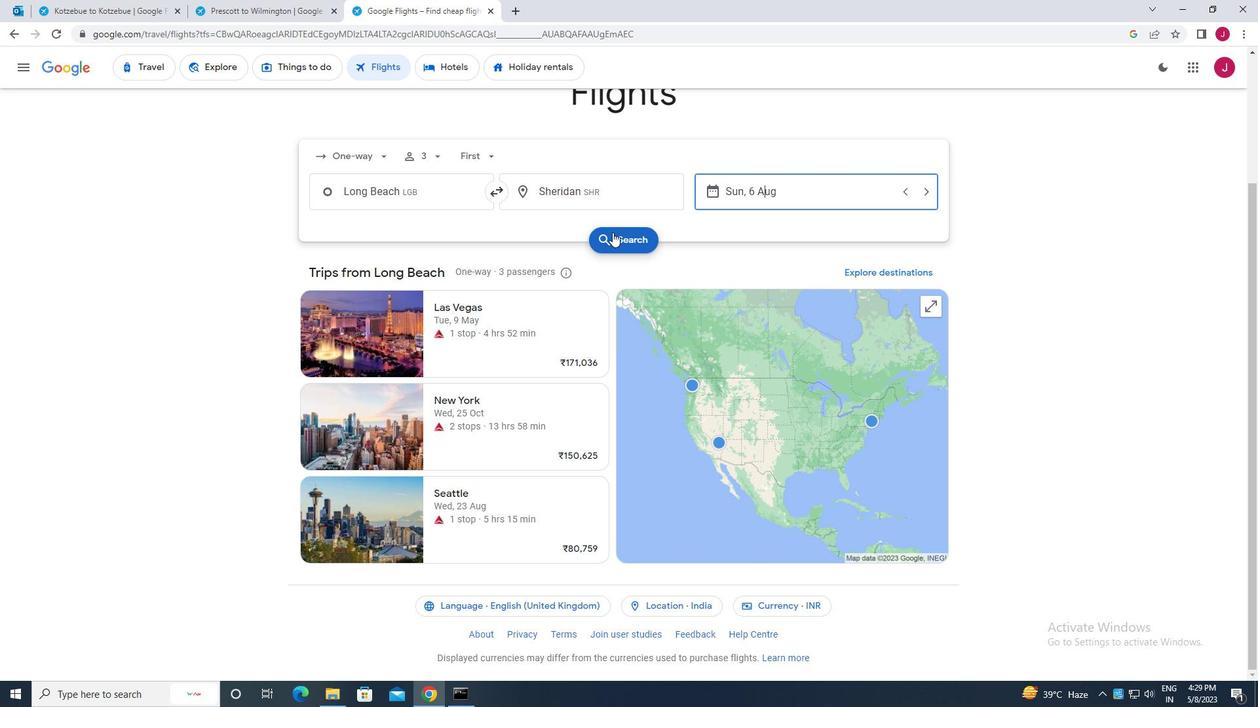 
Action: Mouse moved to (338, 186)
Screenshot: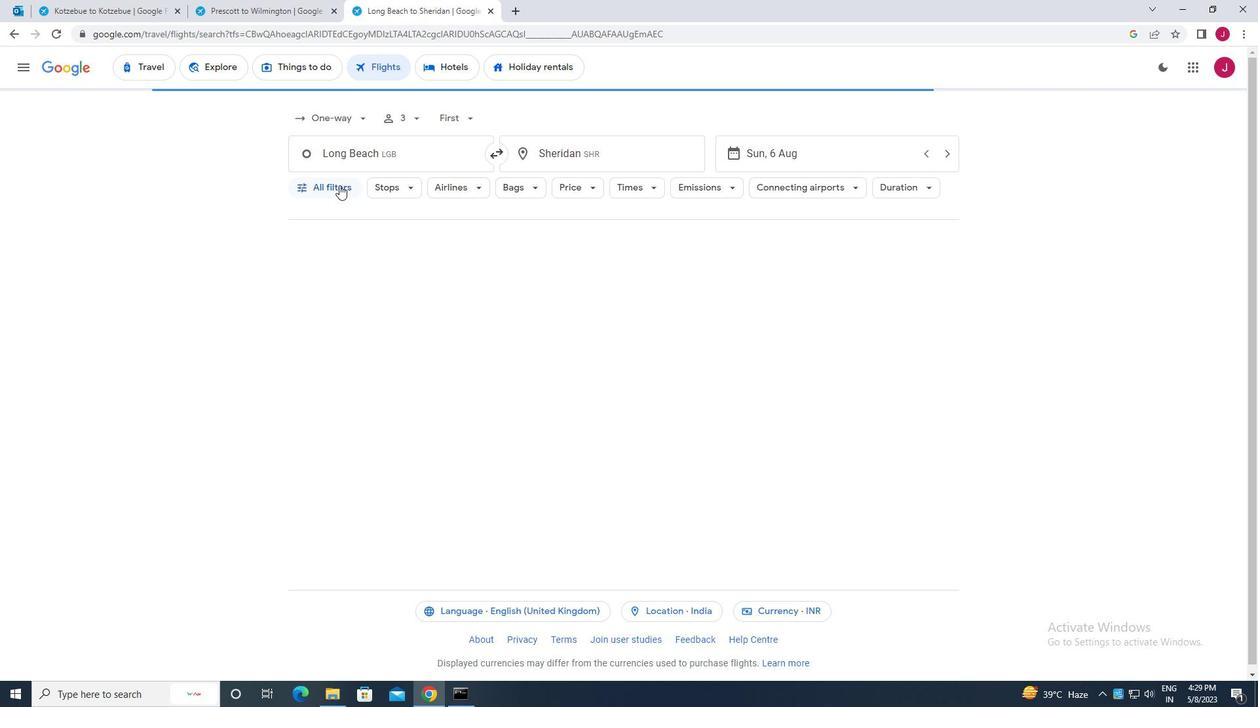 
Action: Mouse pressed left at (338, 186)
Screenshot: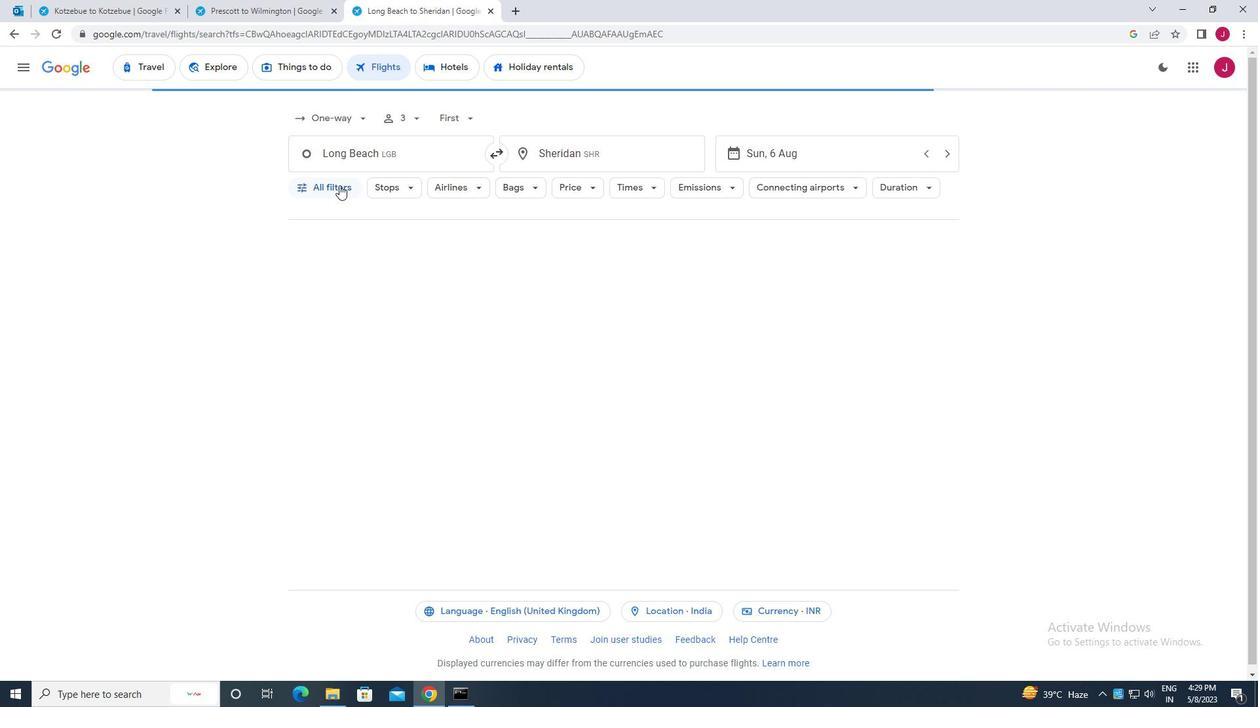 
Action: Mouse moved to (398, 285)
Screenshot: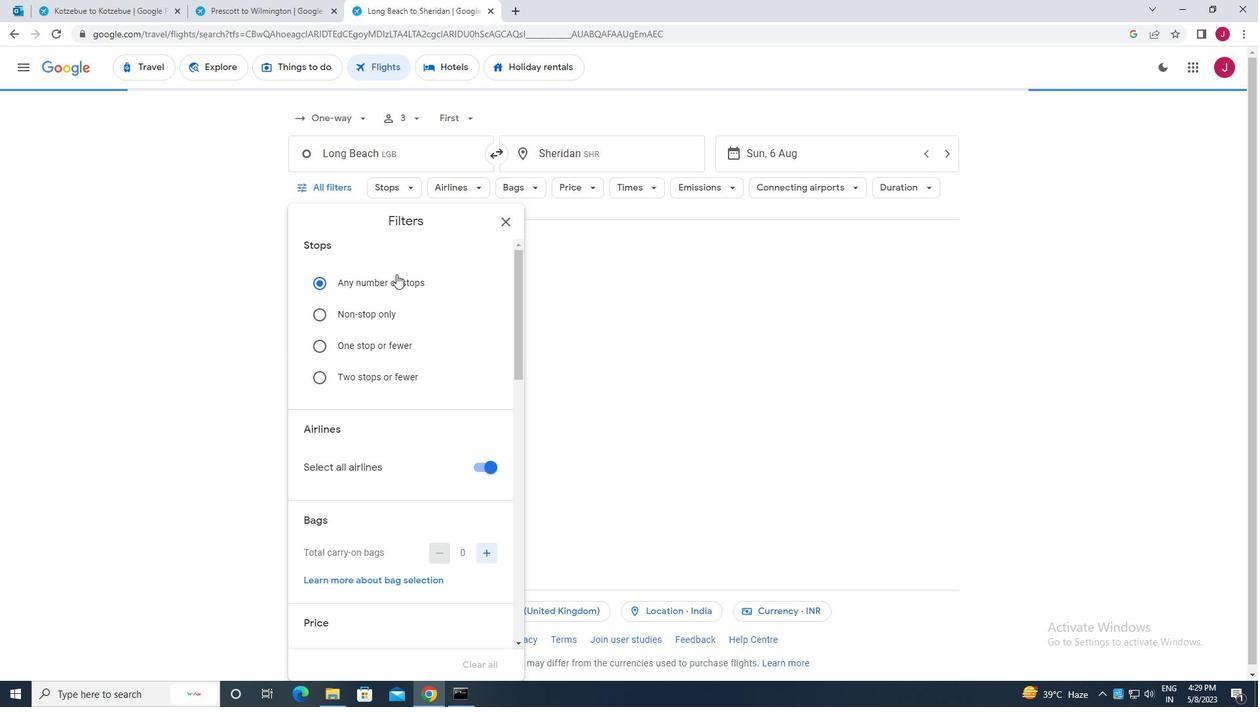 
Action: Mouse scrolled (398, 284) with delta (0, 0)
Screenshot: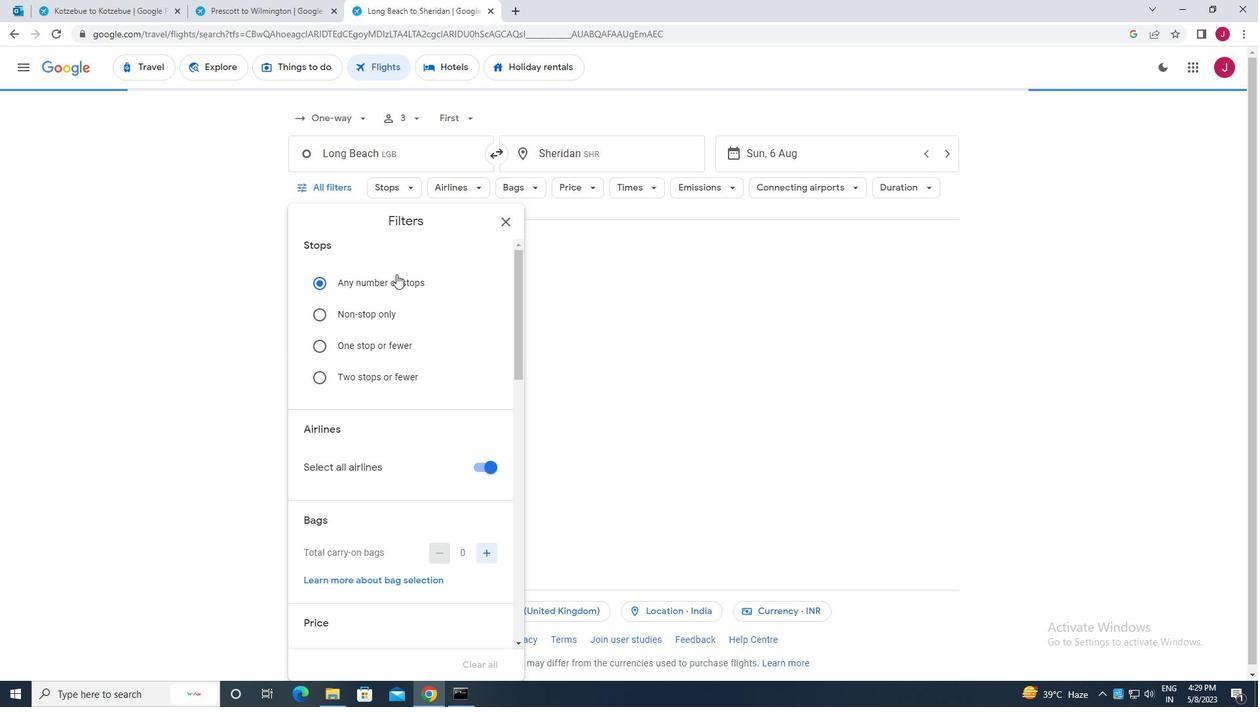 
Action: Mouse moved to (398, 286)
Screenshot: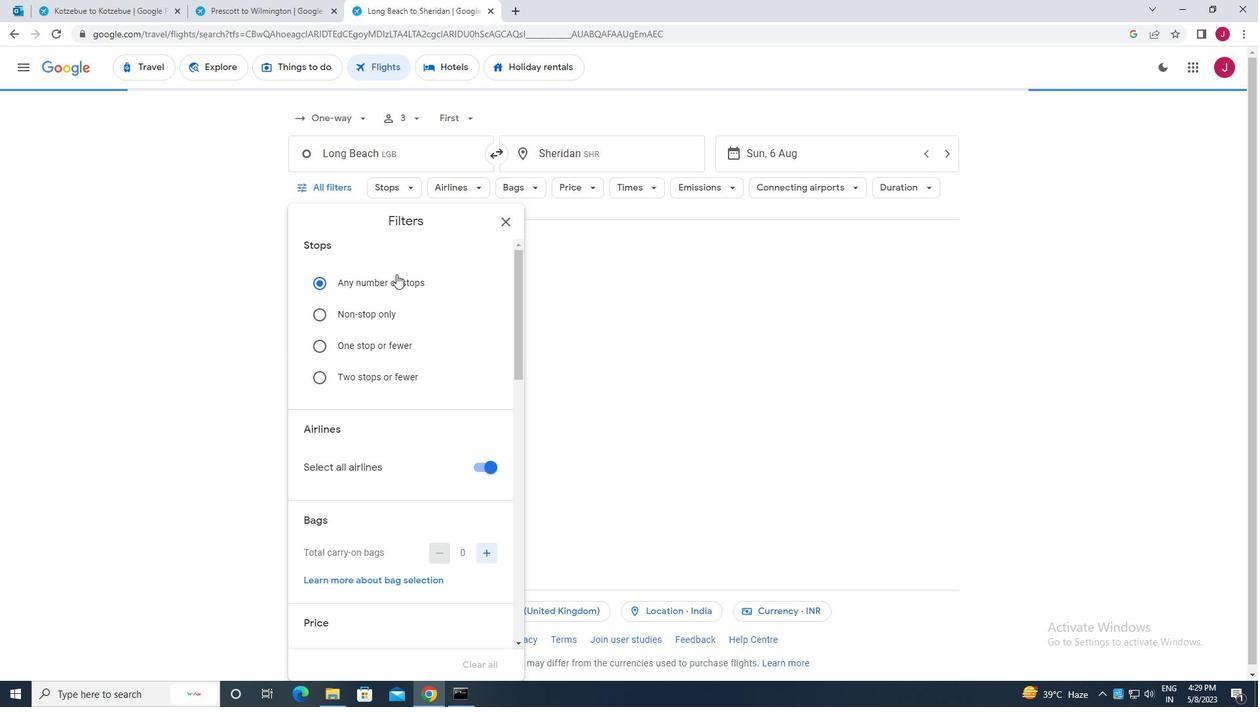 
Action: Mouse scrolled (398, 285) with delta (0, 0)
Screenshot: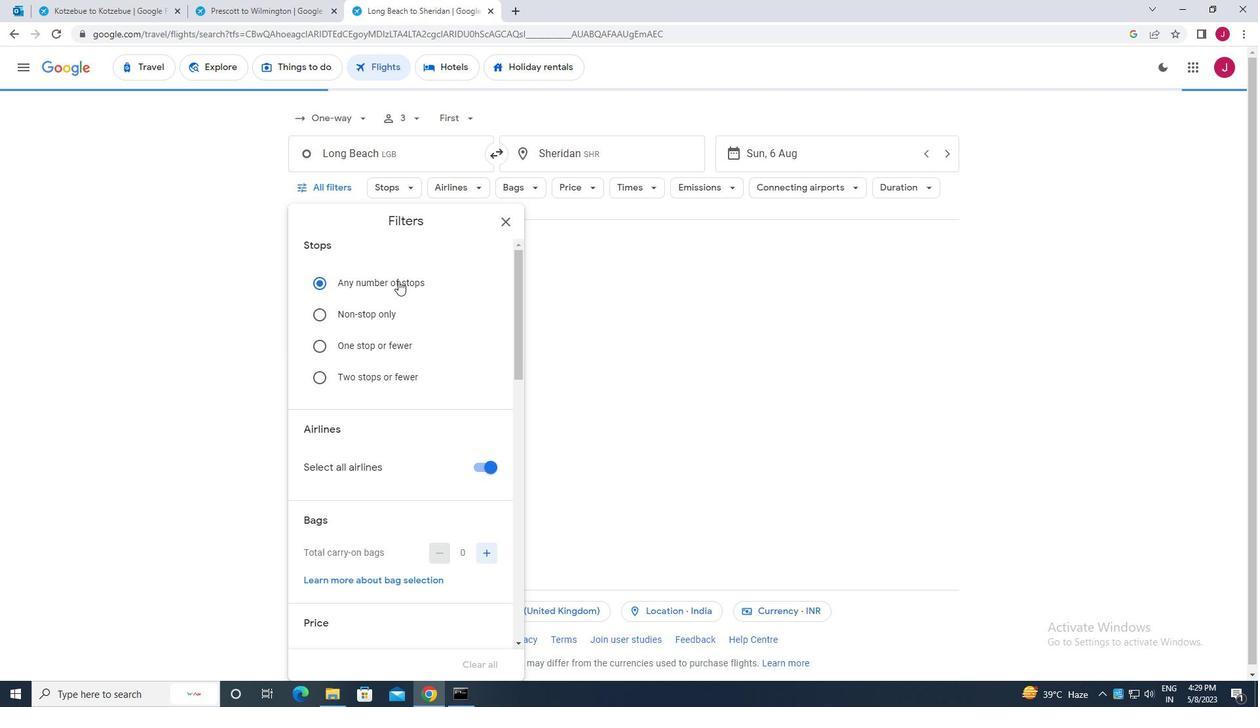 
Action: Mouse scrolled (398, 285) with delta (0, 0)
Screenshot: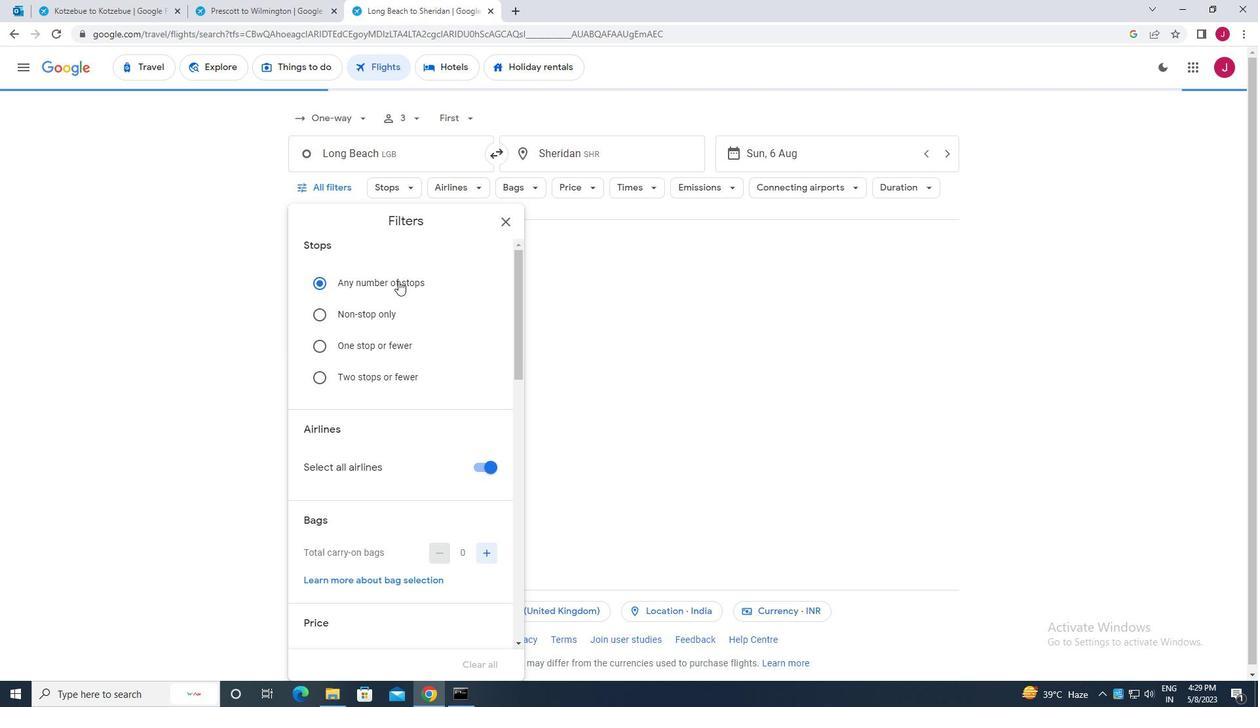 
Action: Mouse moved to (473, 266)
Screenshot: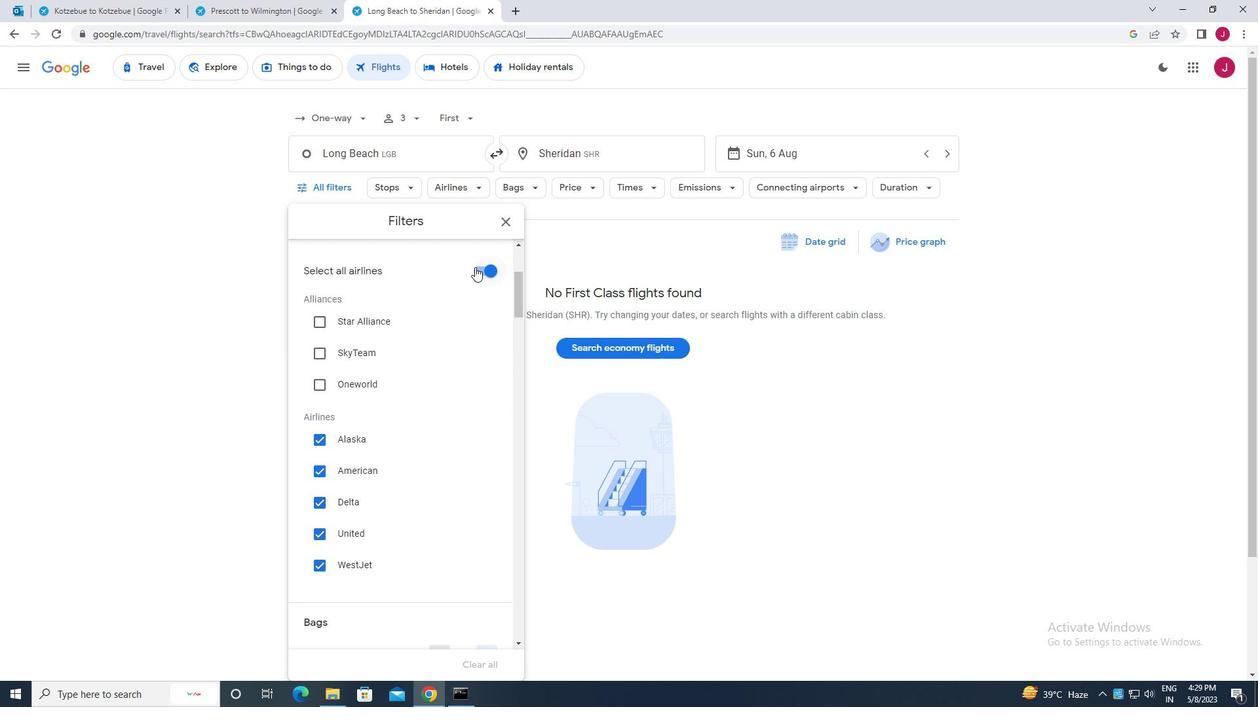 
Action: Mouse pressed left at (473, 266)
Screenshot: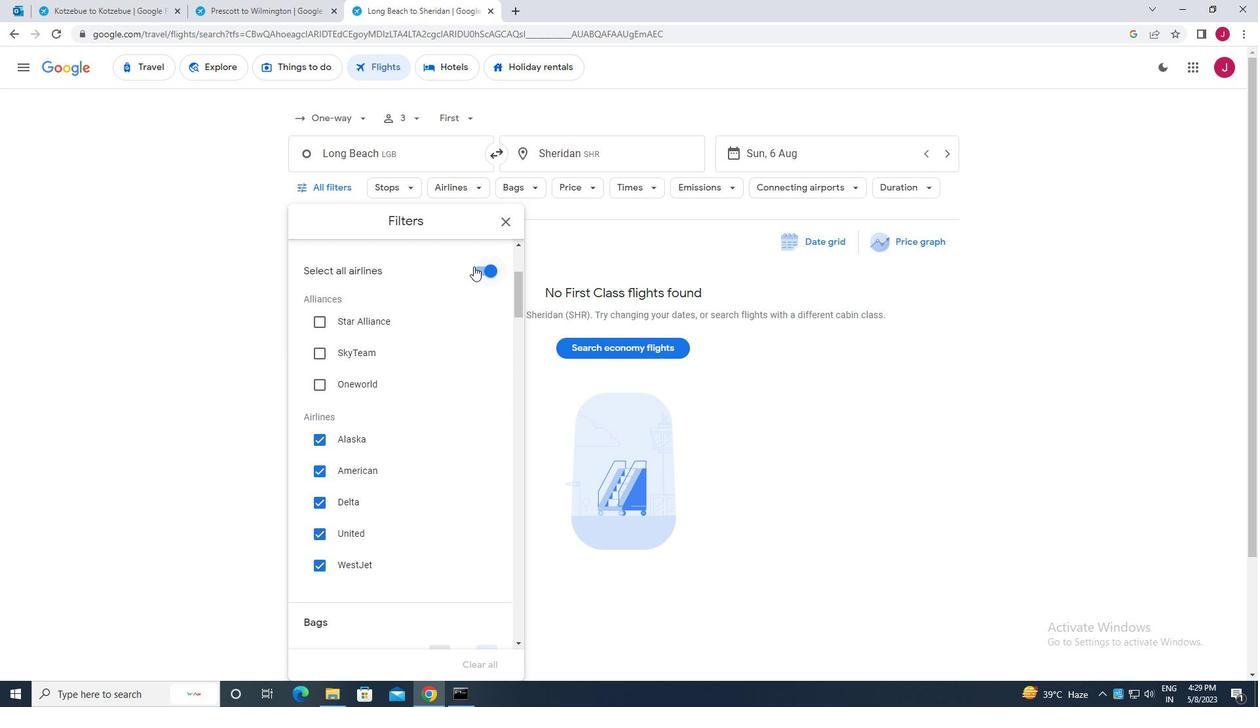 
Action: Mouse moved to (431, 345)
Screenshot: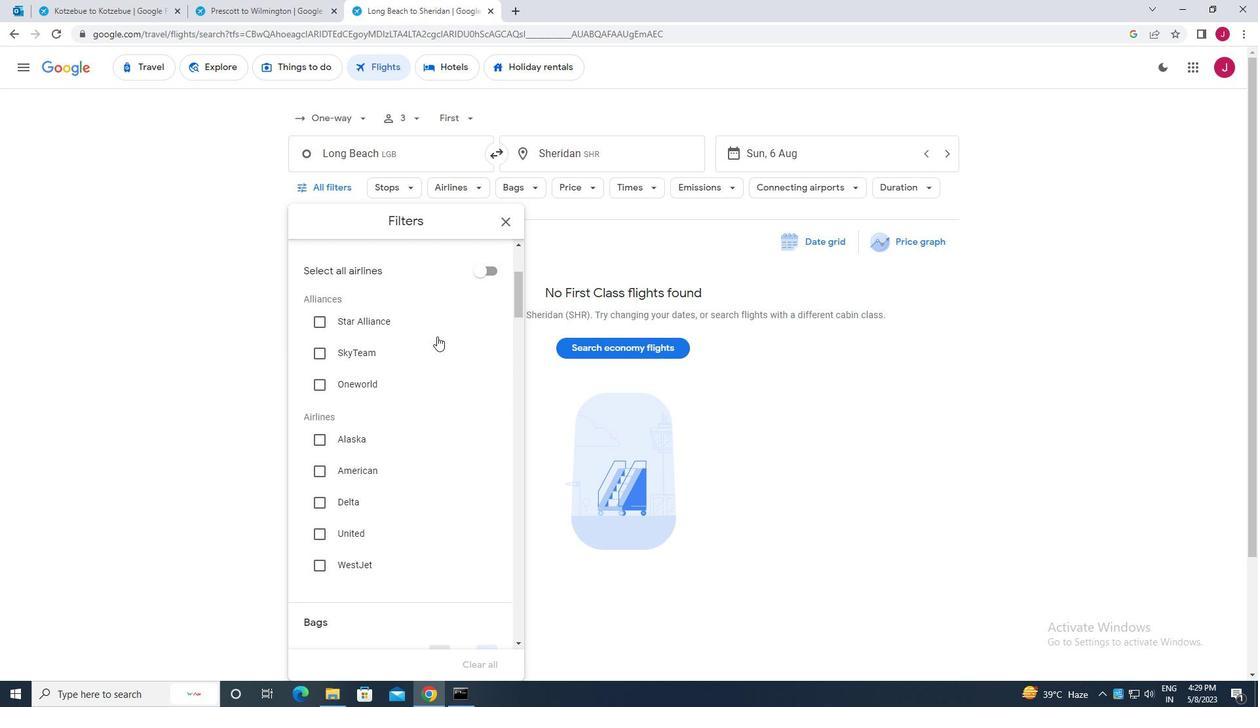 
Action: Mouse scrolled (431, 344) with delta (0, 0)
Screenshot: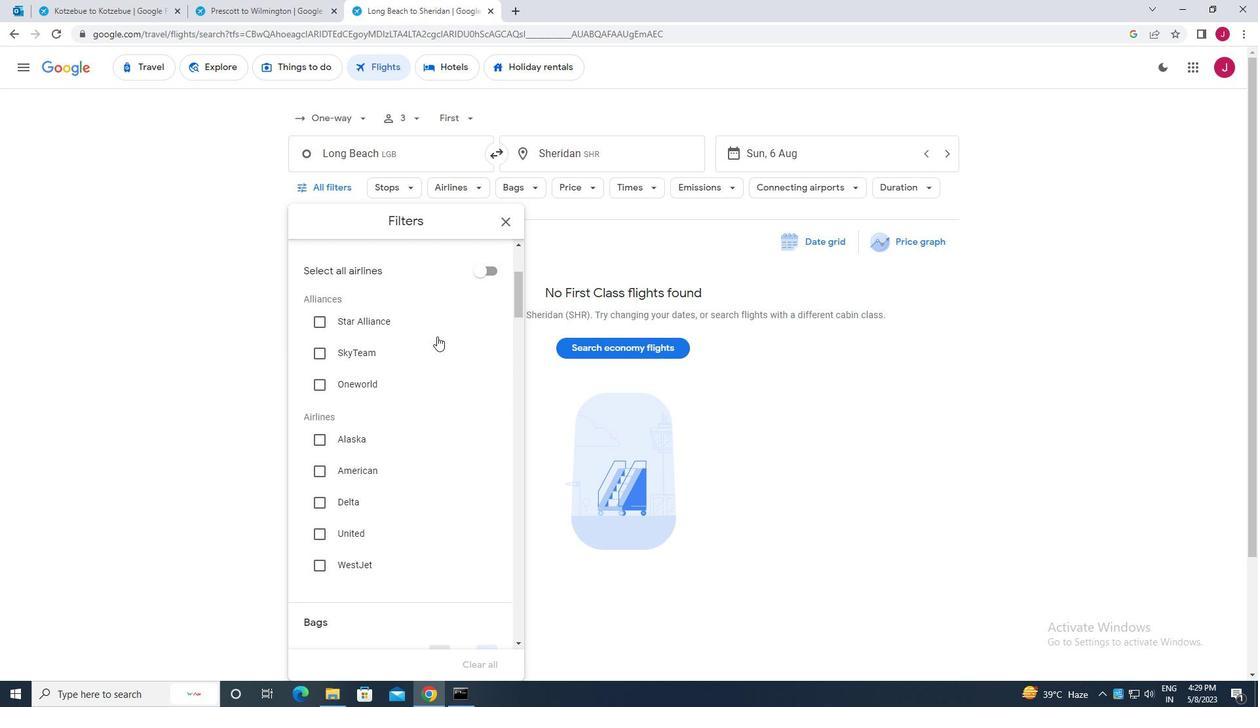 
Action: Mouse moved to (429, 349)
Screenshot: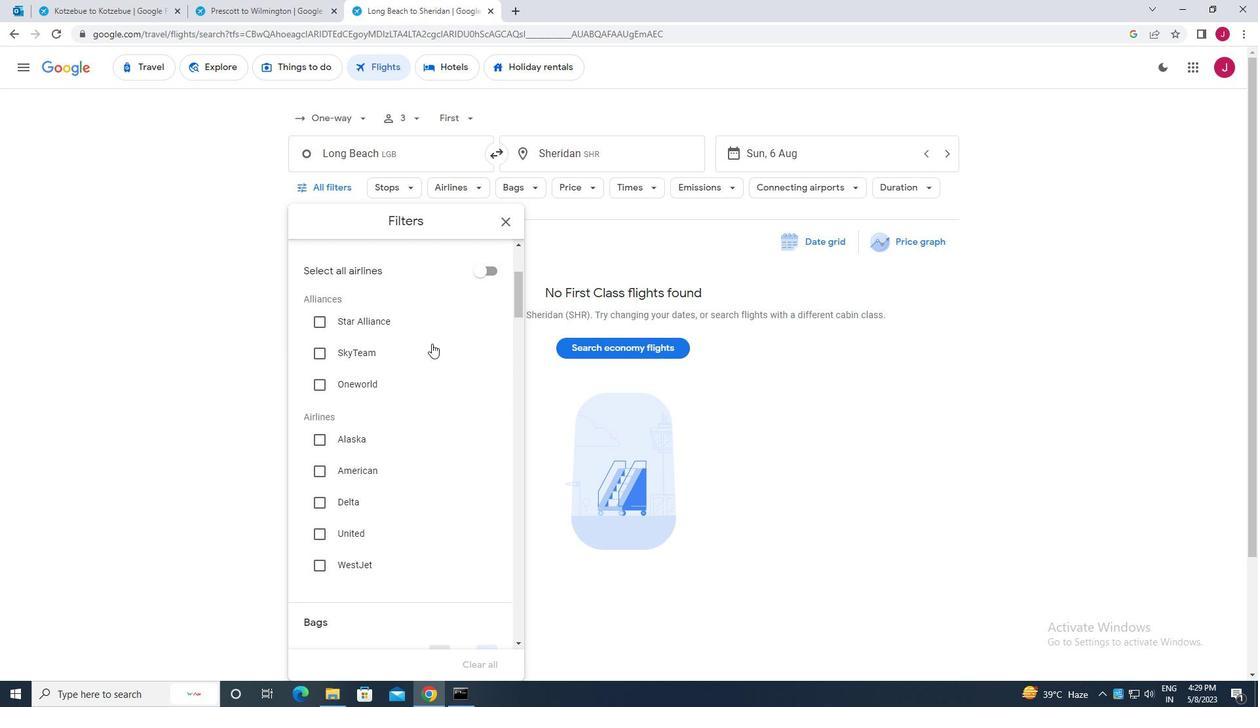 
Action: Mouse scrolled (429, 348) with delta (0, 0)
Screenshot: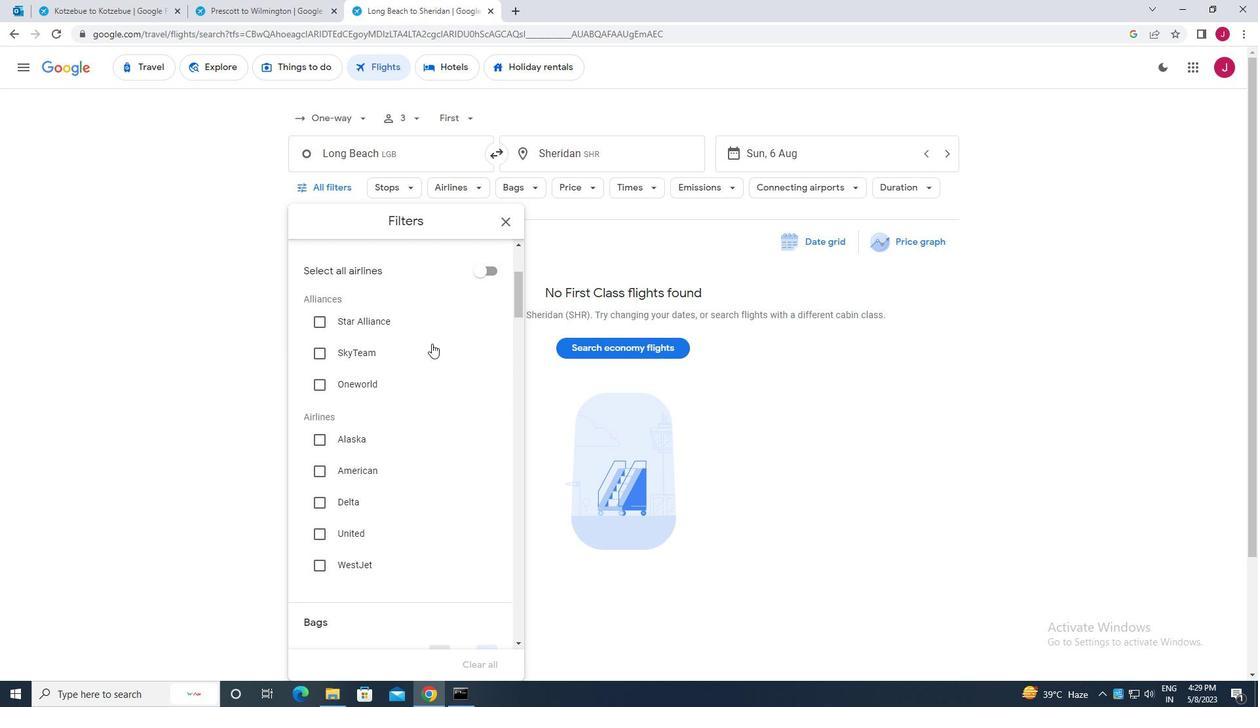 
Action: Mouse moved to (322, 396)
Screenshot: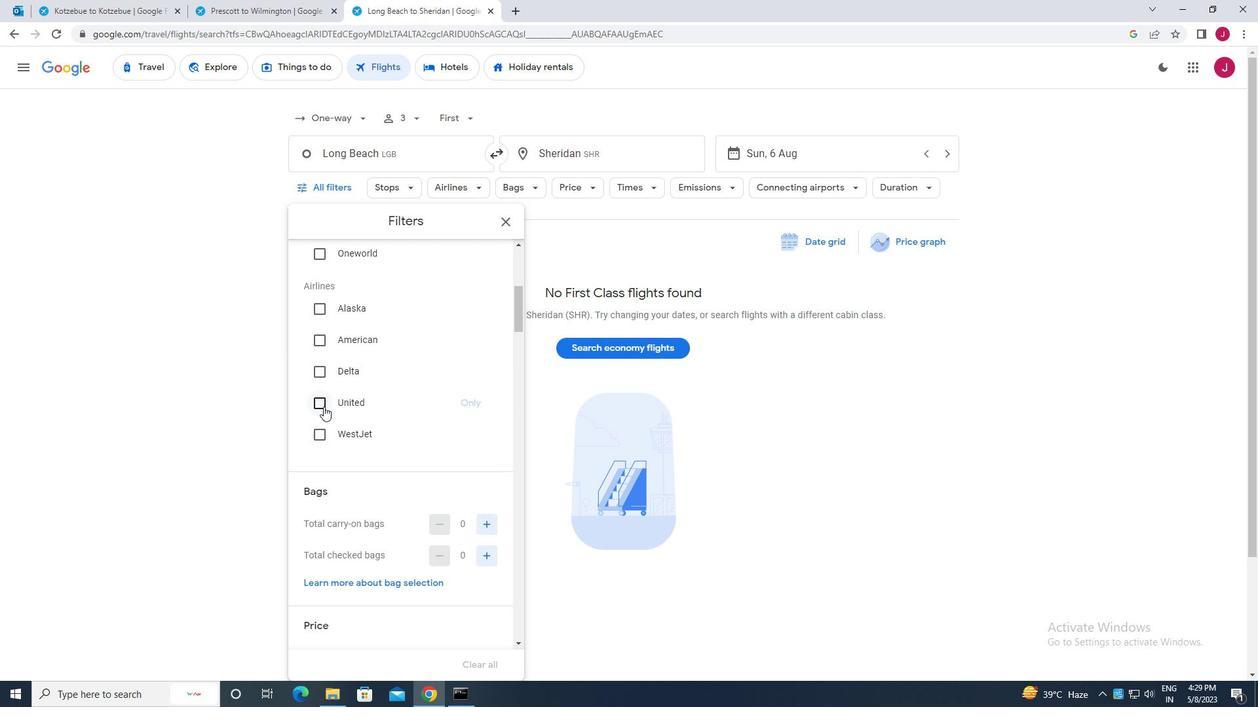 
Action: Mouse pressed left at (322, 396)
Screenshot: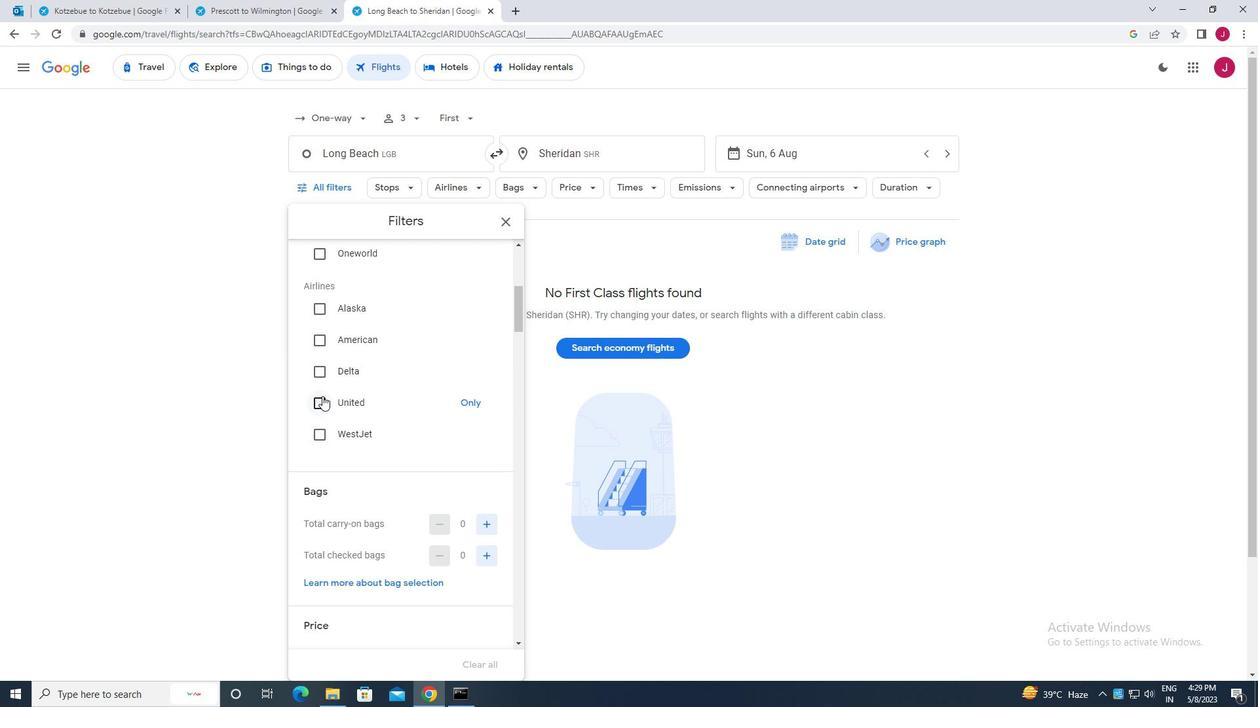 
Action: Mouse moved to (437, 395)
Screenshot: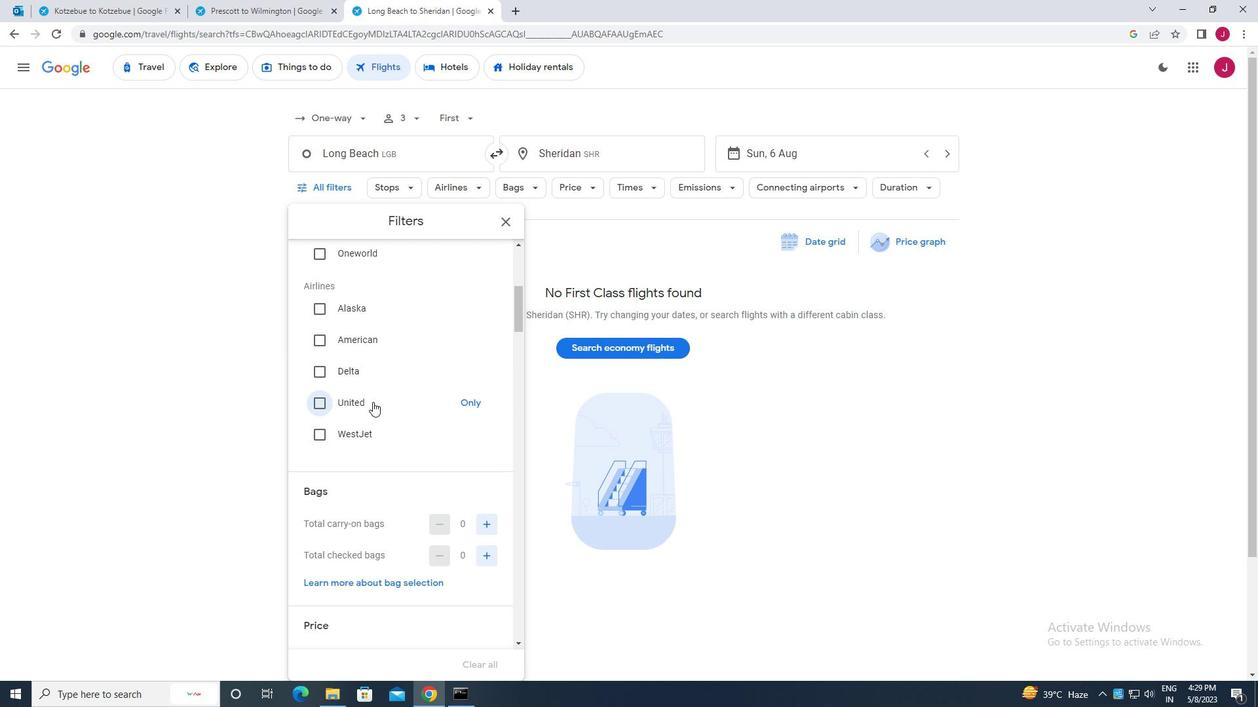 
Action: Mouse scrolled (437, 394) with delta (0, 0)
Screenshot: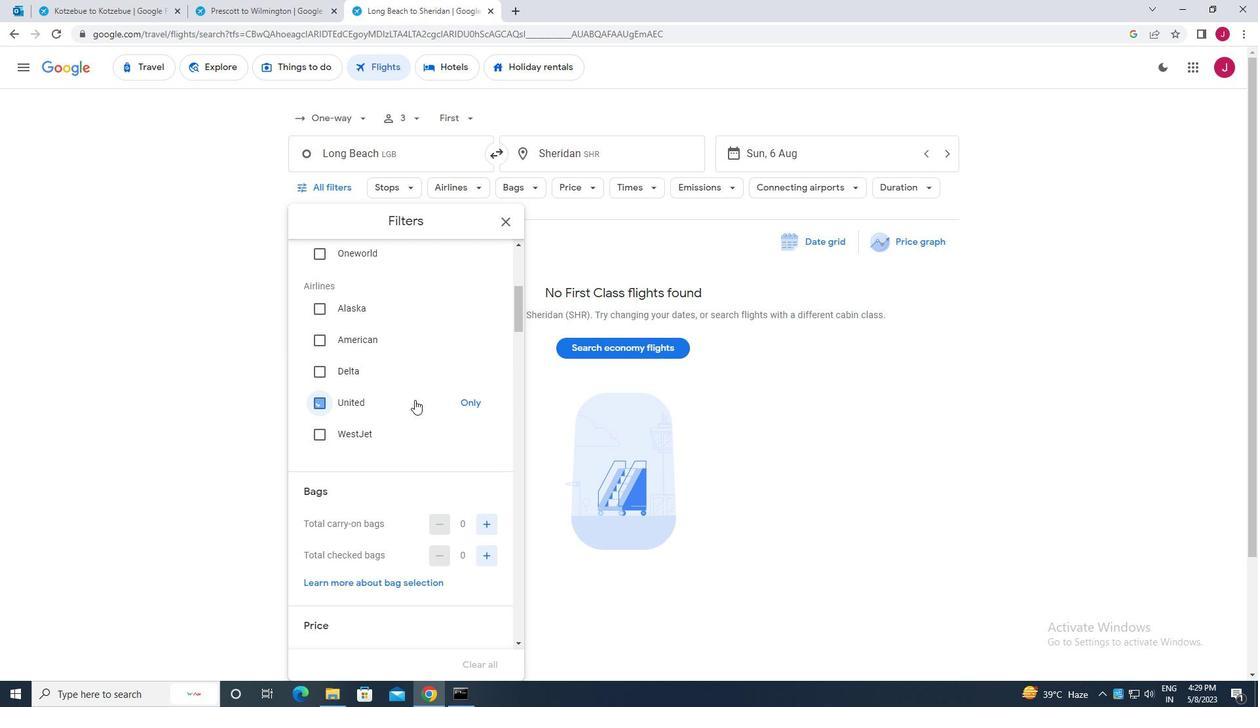 
Action: Mouse moved to (437, 395)
Screenshot: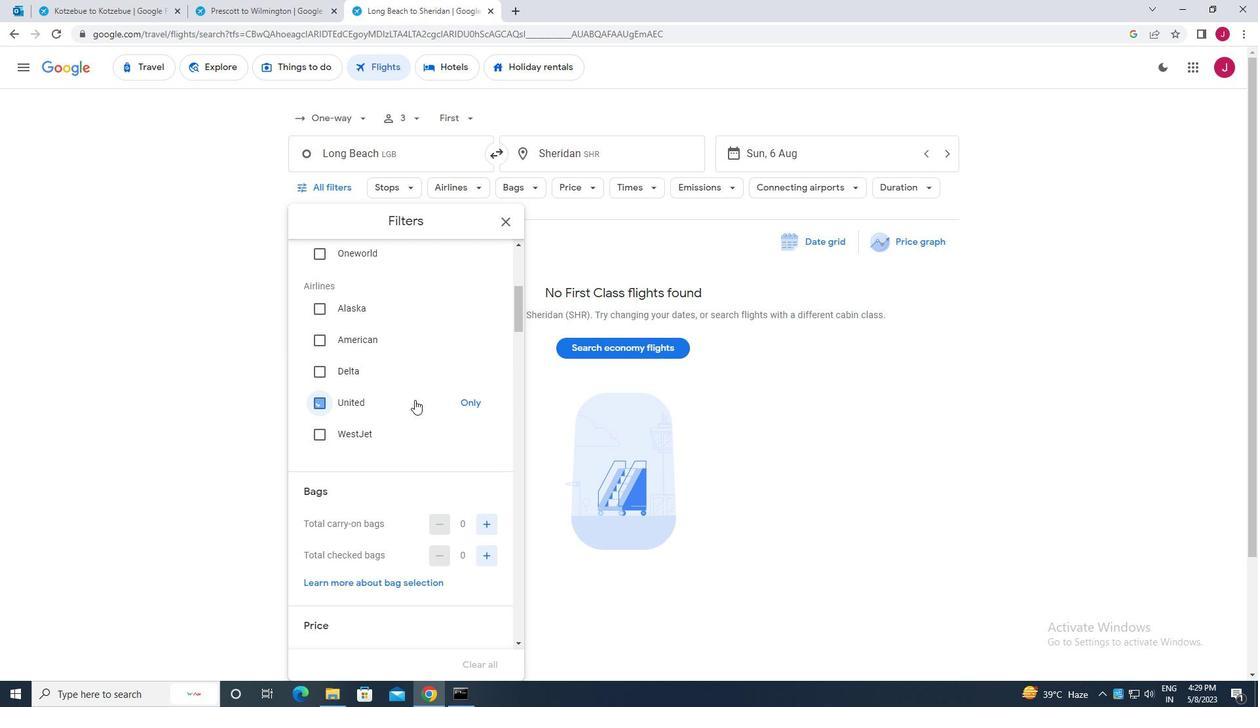 
Action: Mouse scrolled (437, 394) with delta (0, 0)
Screenshot: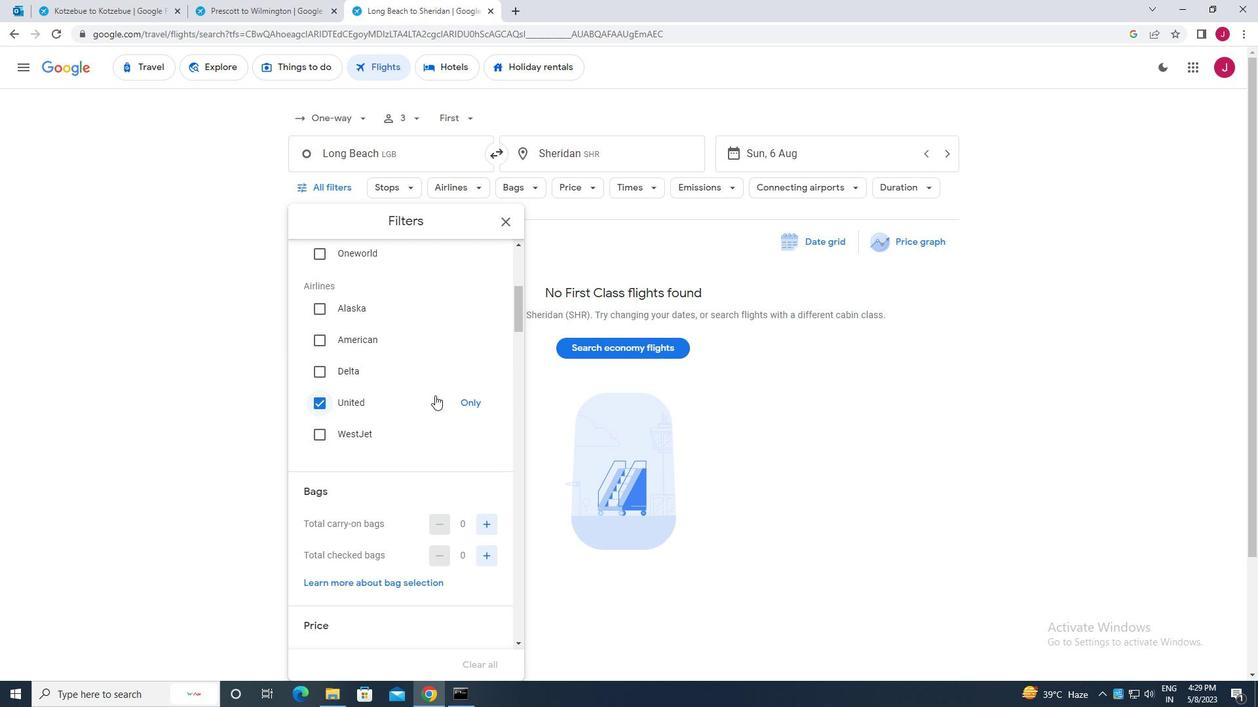 
Action: Mouse scrolled (437, 394) with delta (0, 0)
Screenshot: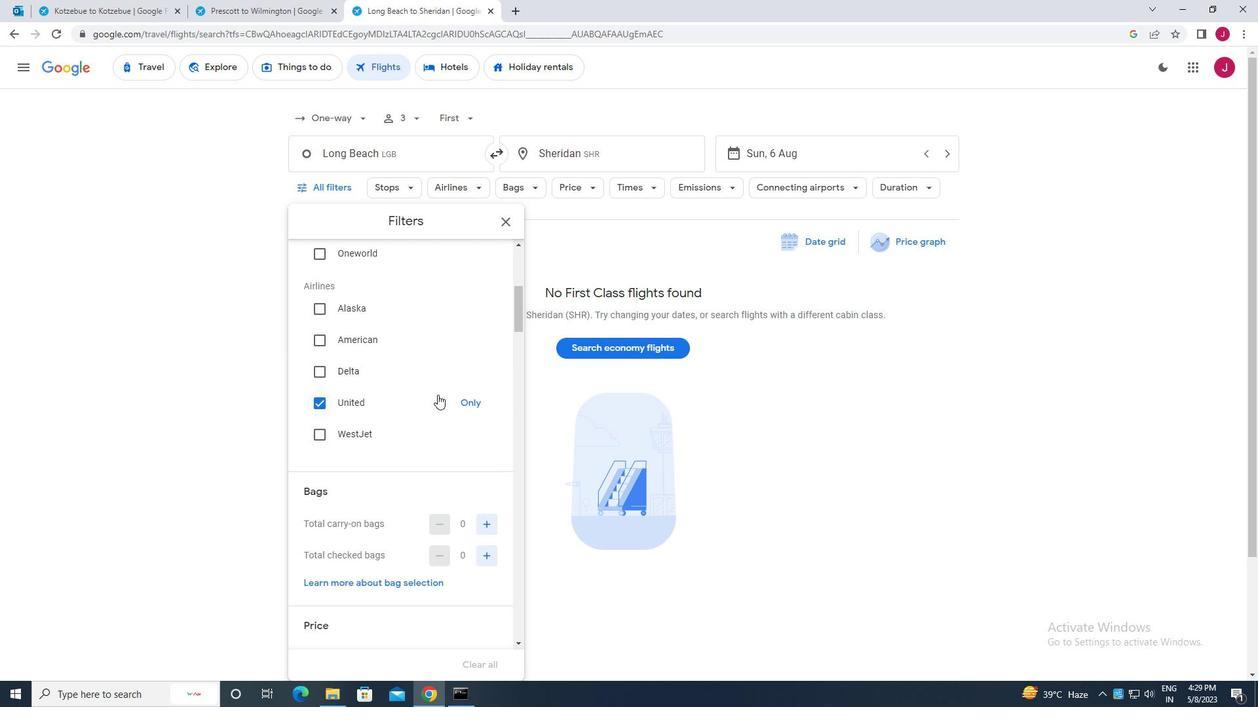 
Action: Mouse moved to (486, 325)
Screenshot: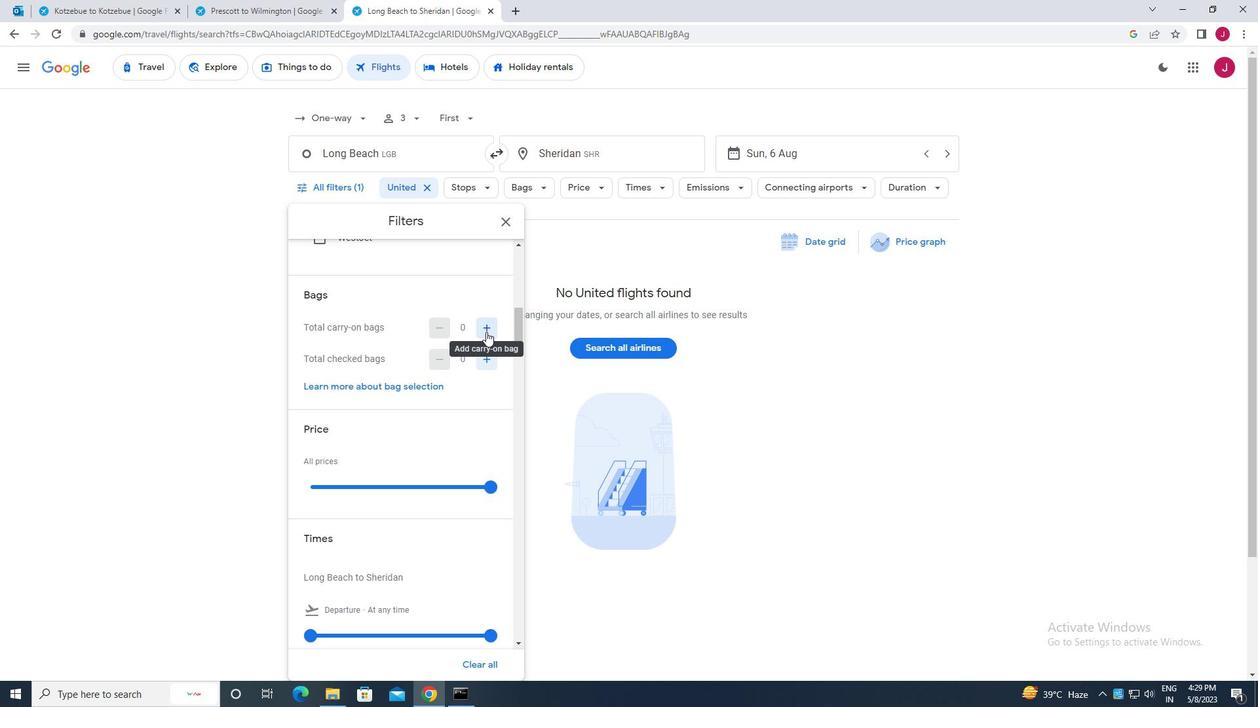 
Action: Mouse pressed left at (486, 325)
Screenshot: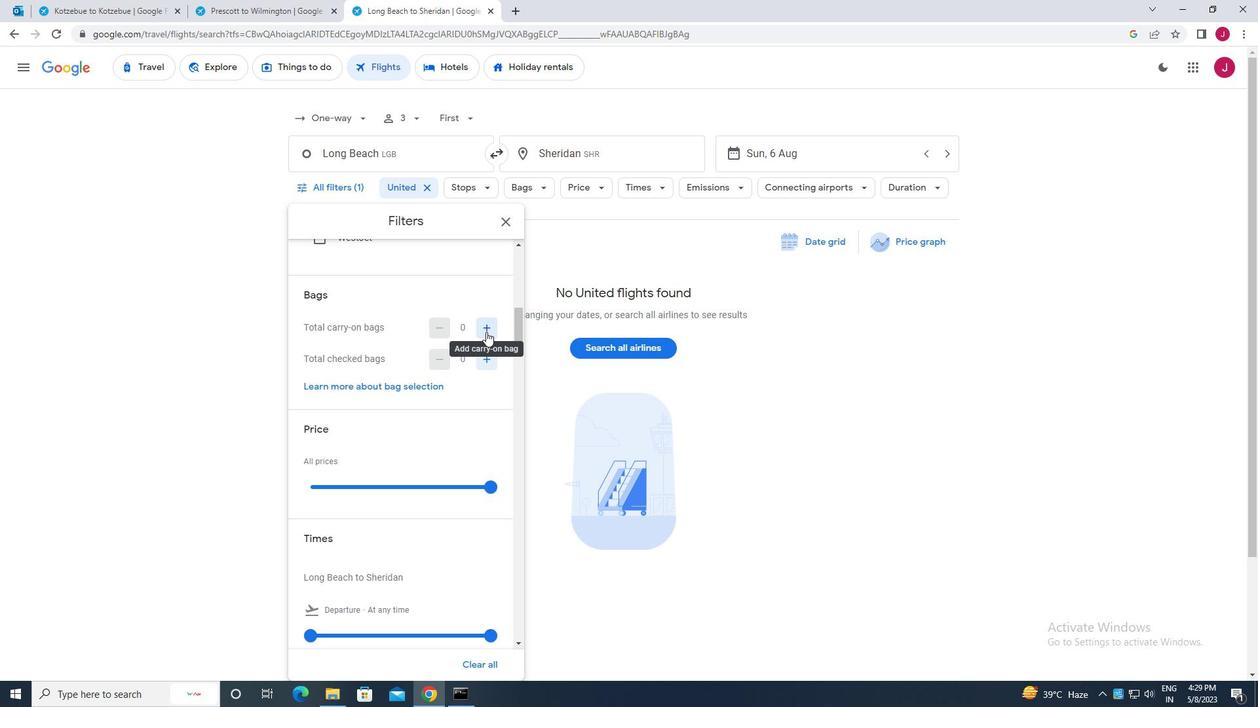 
Action: Mouse moved to (460, 331)
Screenshot: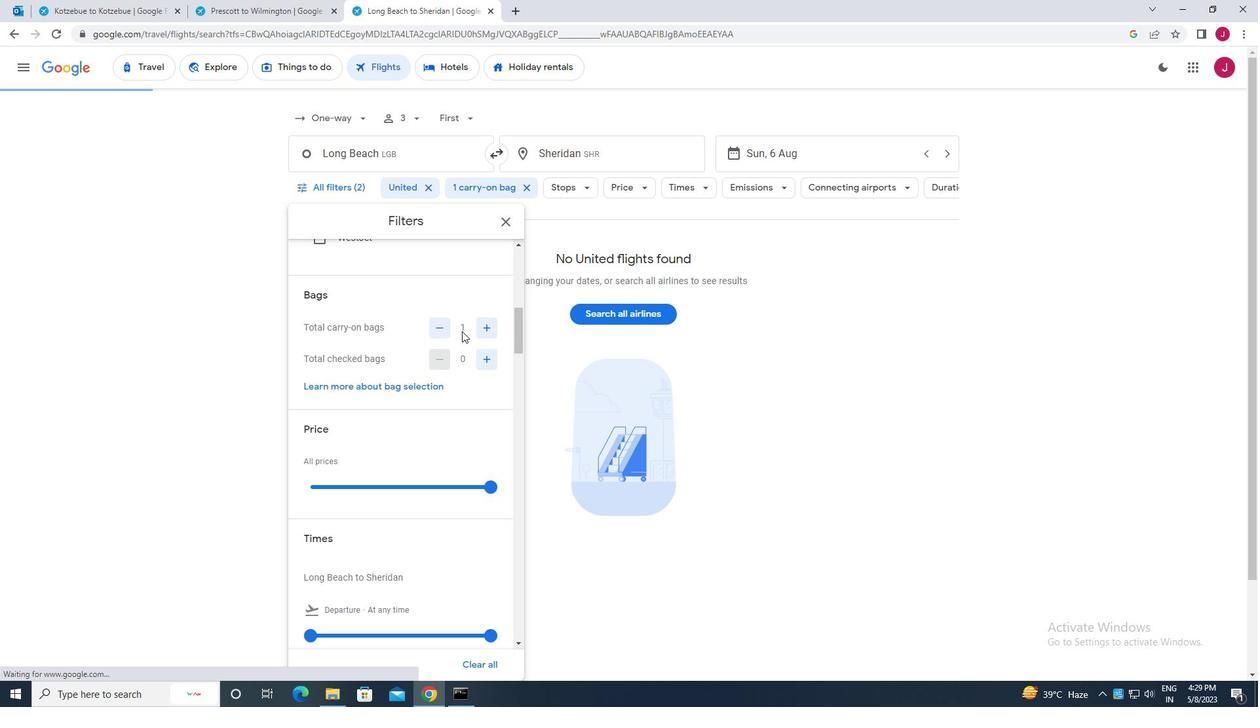
Action: Mouse scrolled (460, 330) with delta (0, 0)
Screenshot: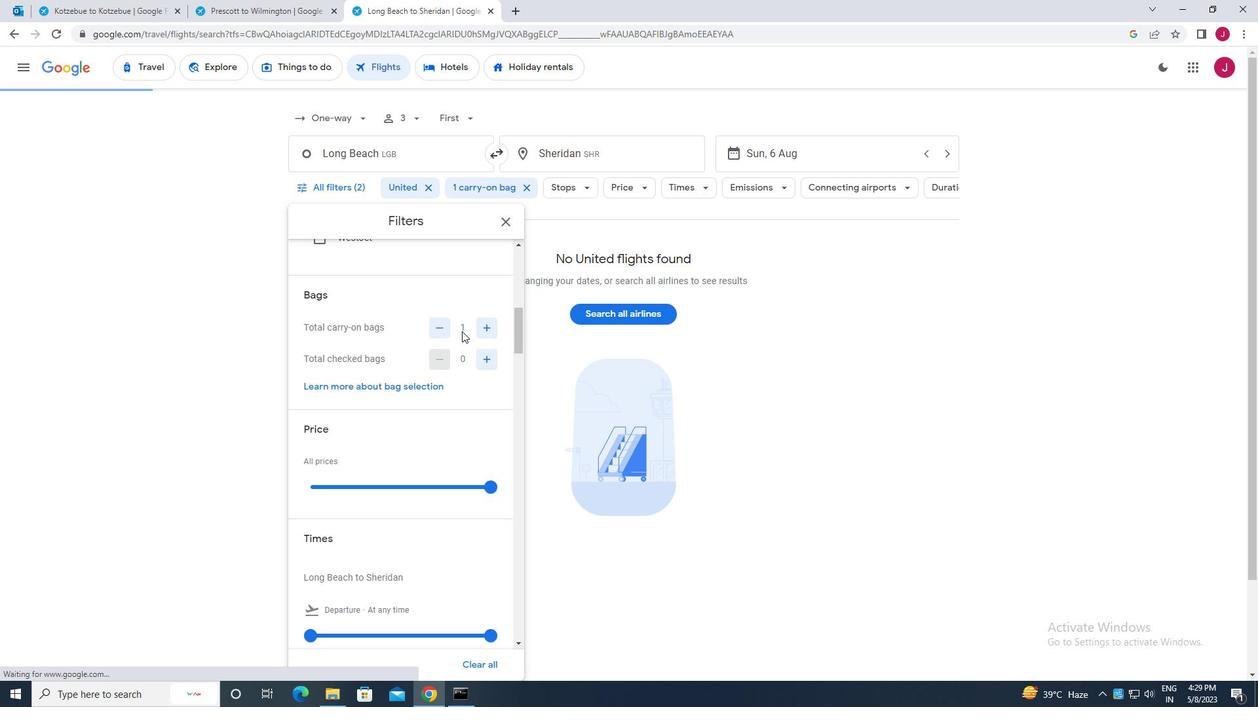 
Action: Mouse scrolled (460, 330) with delta (0, 0)
Screenshot: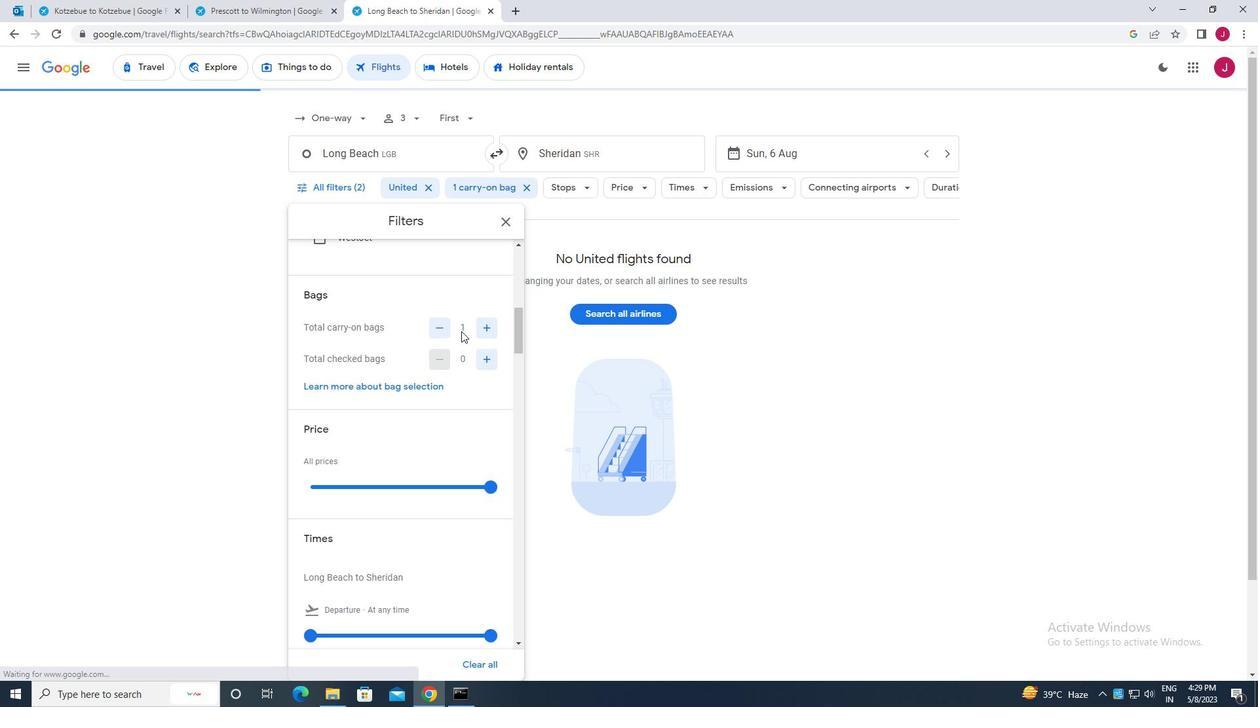 
Action: Mouse moved to (494, 360)
Screenshot: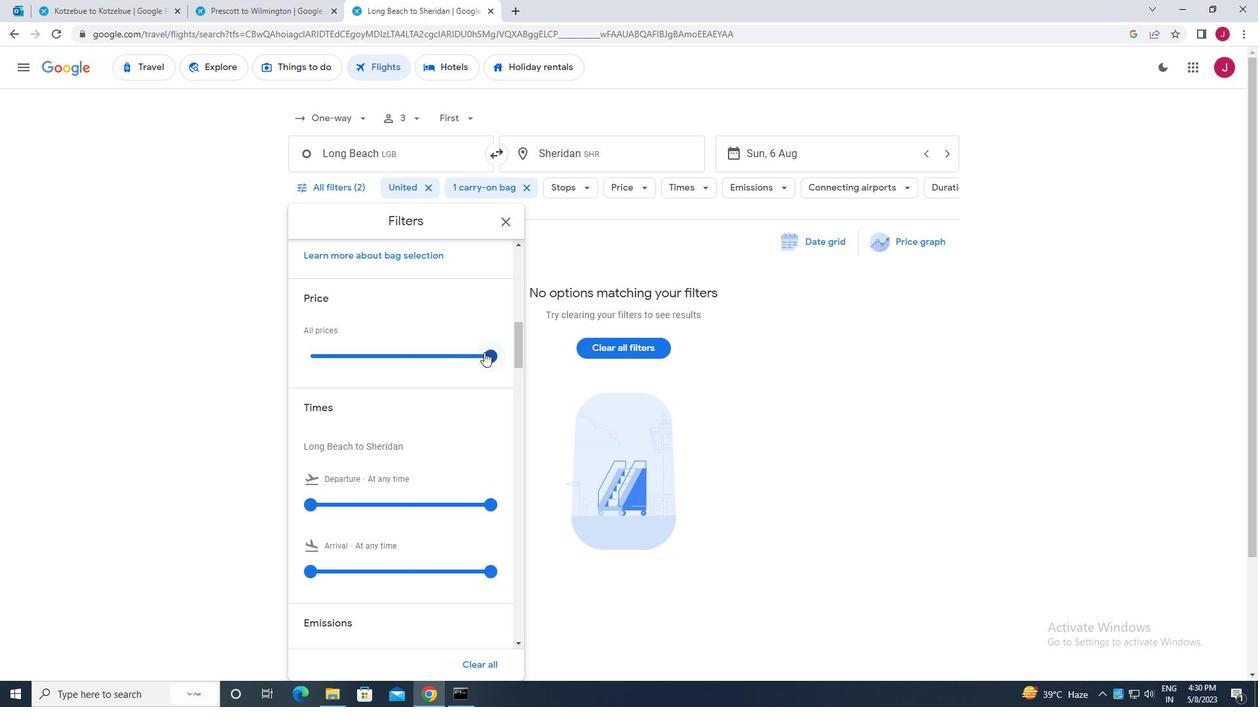 
Action: Mouse pressed left at (494, 360)
Screenshot: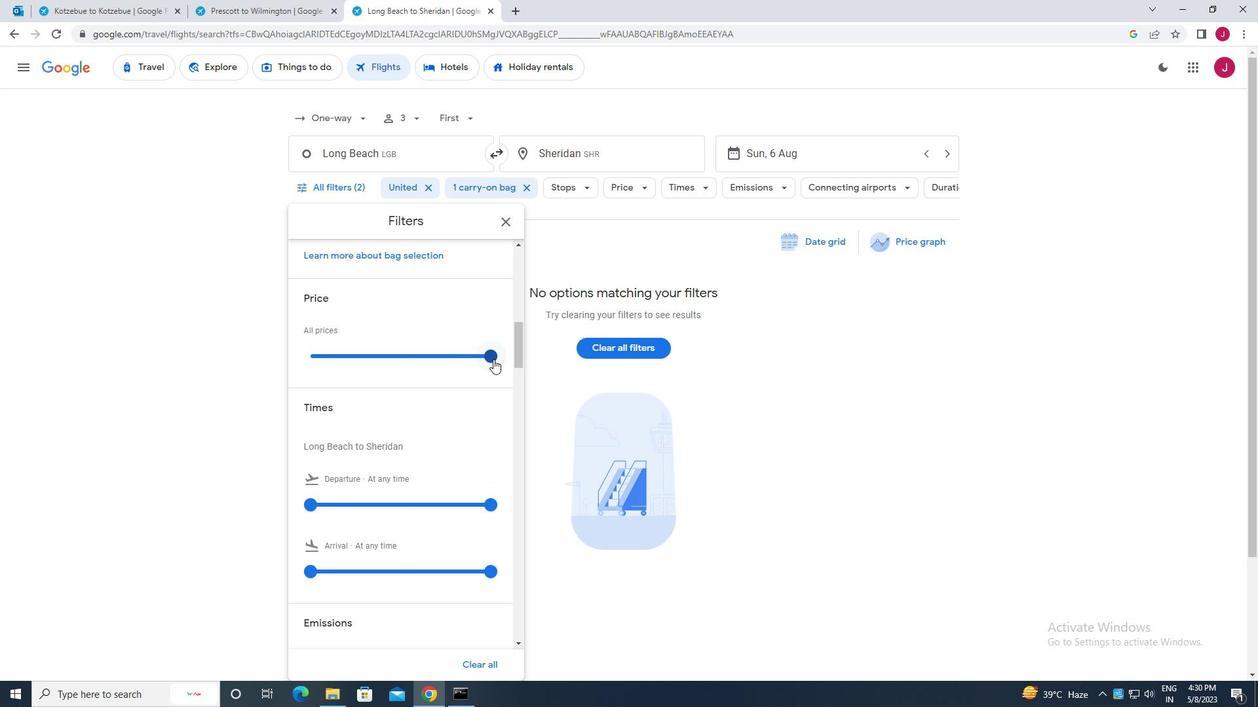
Action: Mouse moved to (433, 381)
Screenshot: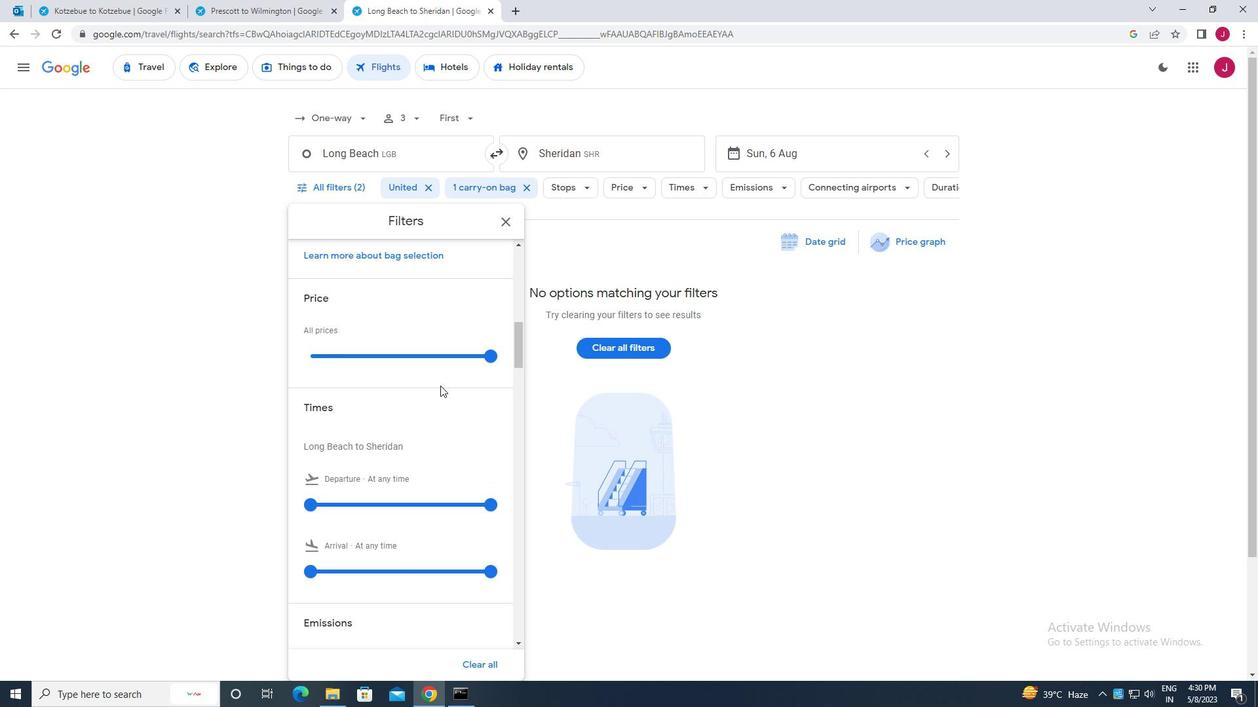 
Action: Mouse scrolled (433, 381) with delta (0, 0)
Screenshot: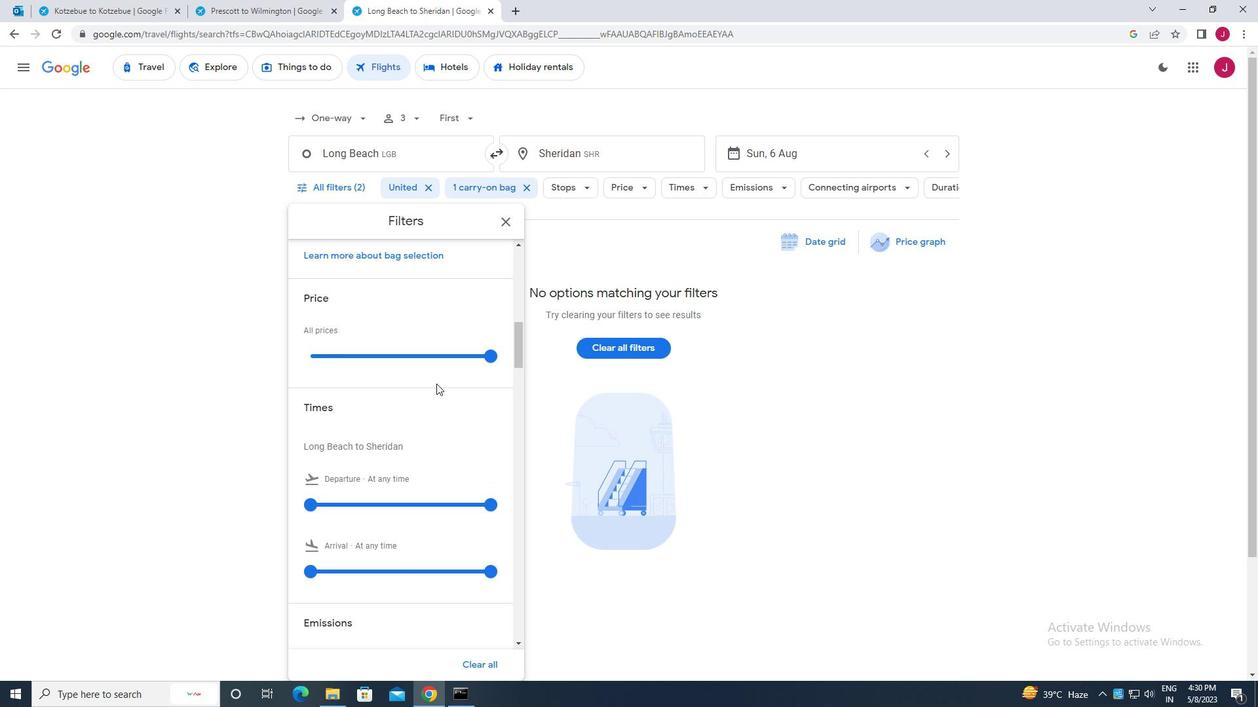 
Action: Mouse scrolled (433, 381) with delta (0, 0)
Screenshot: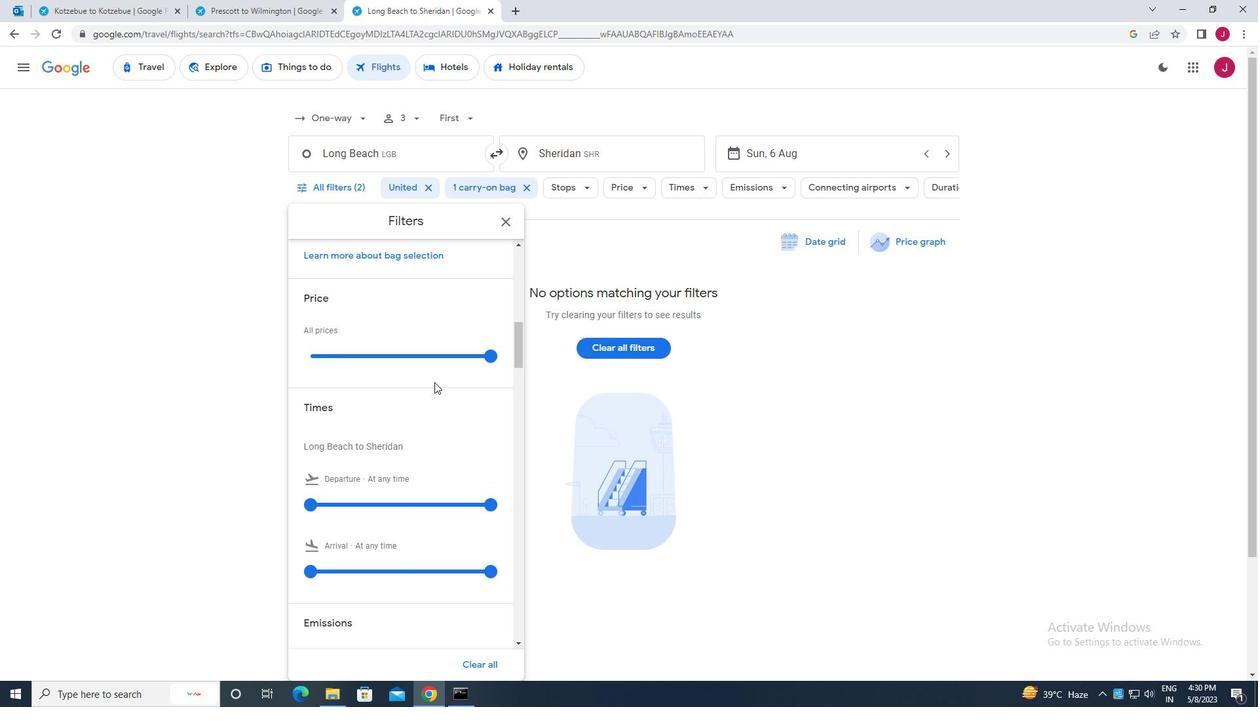 
Action: Mouse scrolled (433, 381) with delta (0, 0)
Screenshot: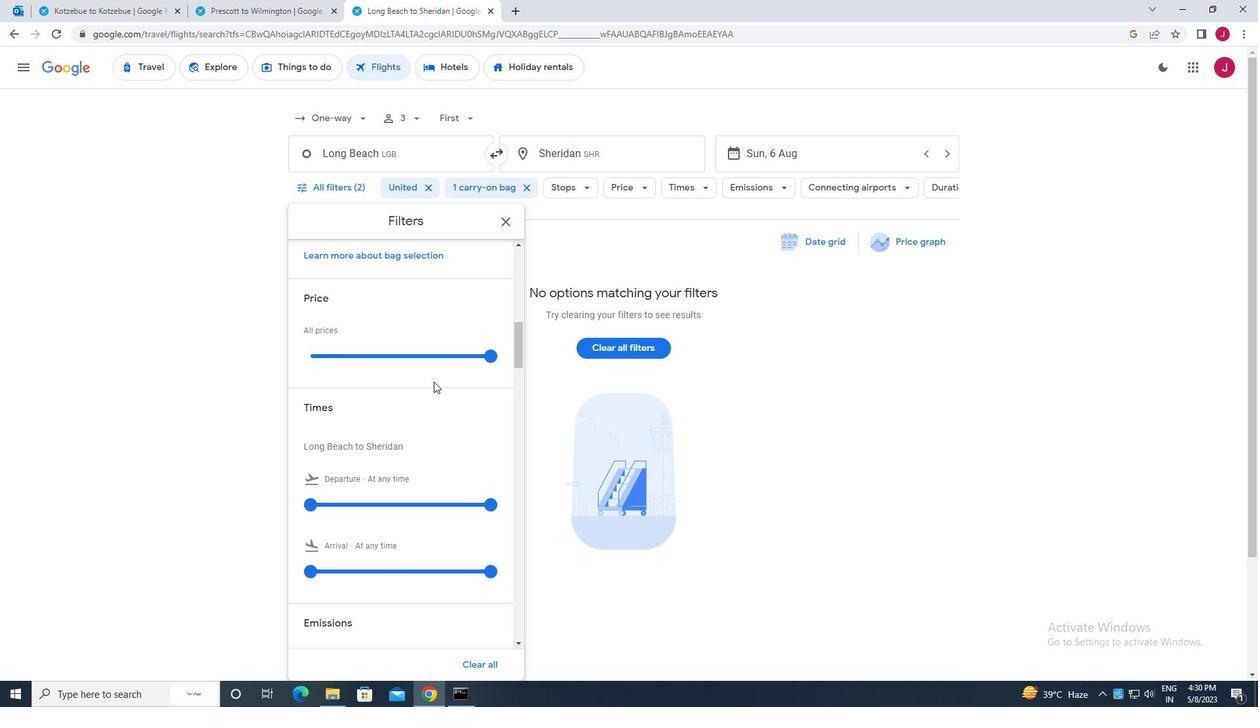 
Action: Mouse moved to (315, 303)
Screenshot: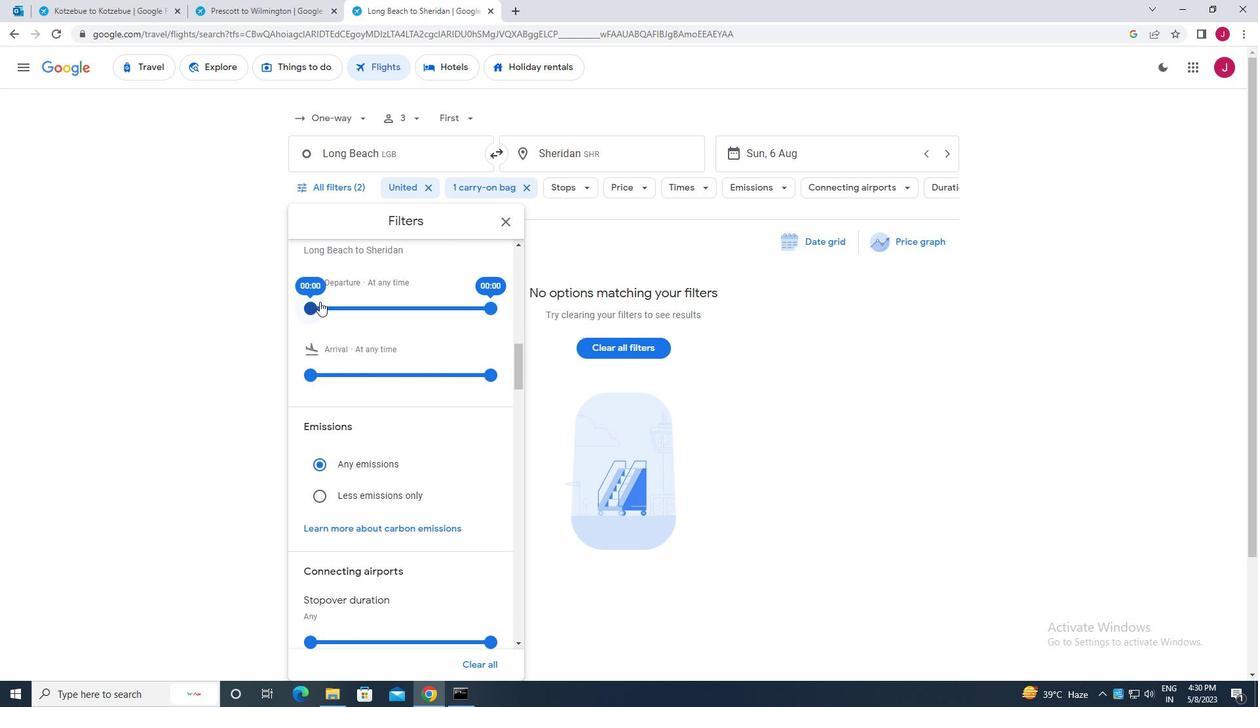 
Action: Mouse pressed left at (315, 303)
Screenshot: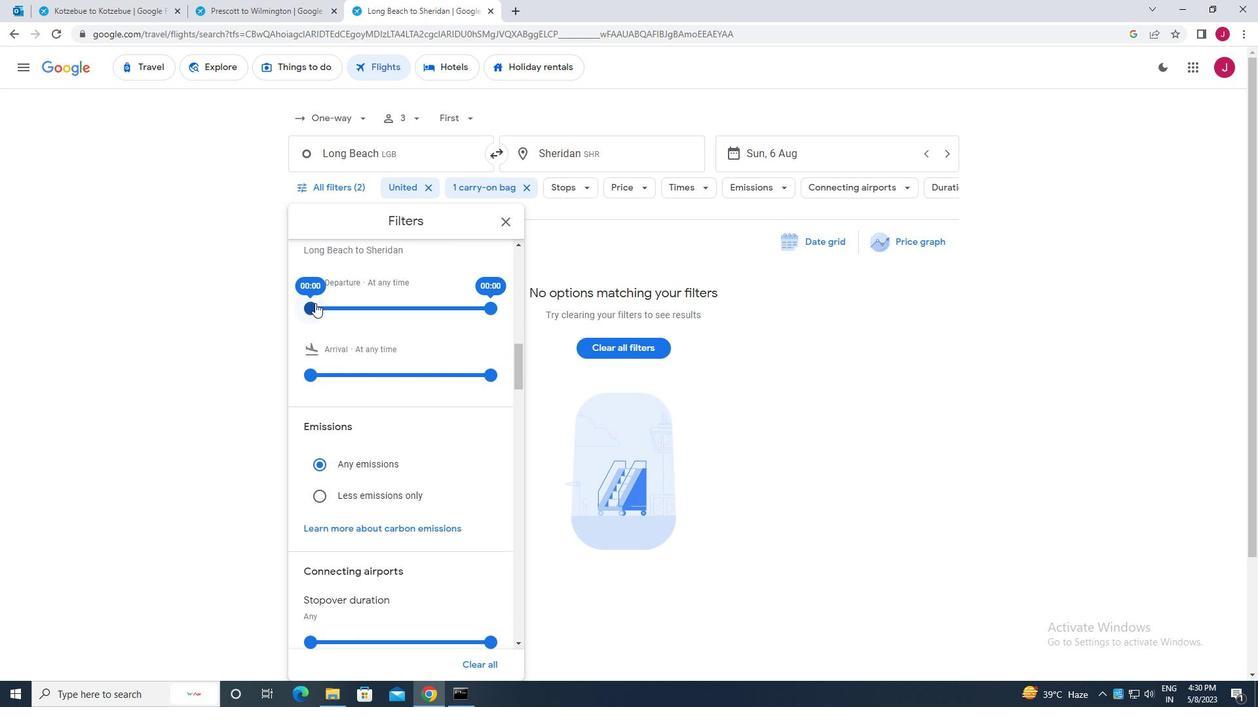 
Action: Mouse moved to (488, 313)
Screenshot: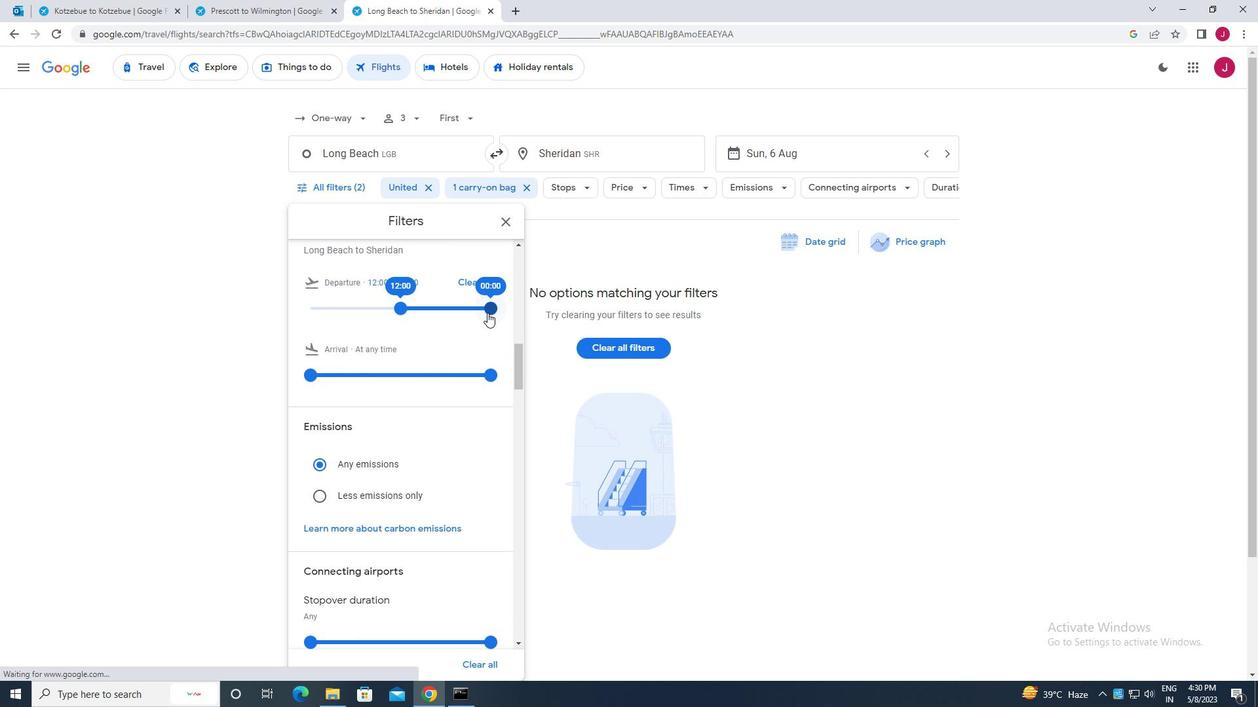 
Action: Mouse pressed left at (488, 313)
Screenshot: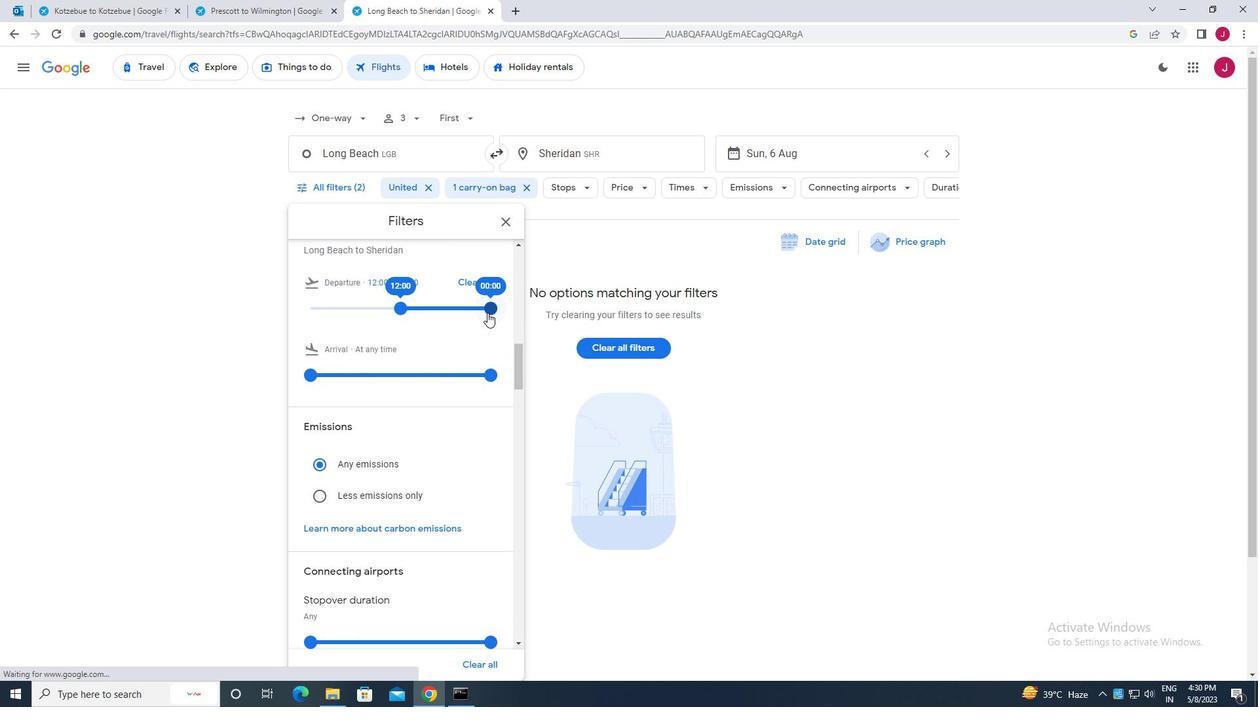 
Action: Mouse moved to (510, 217)
Screenshot: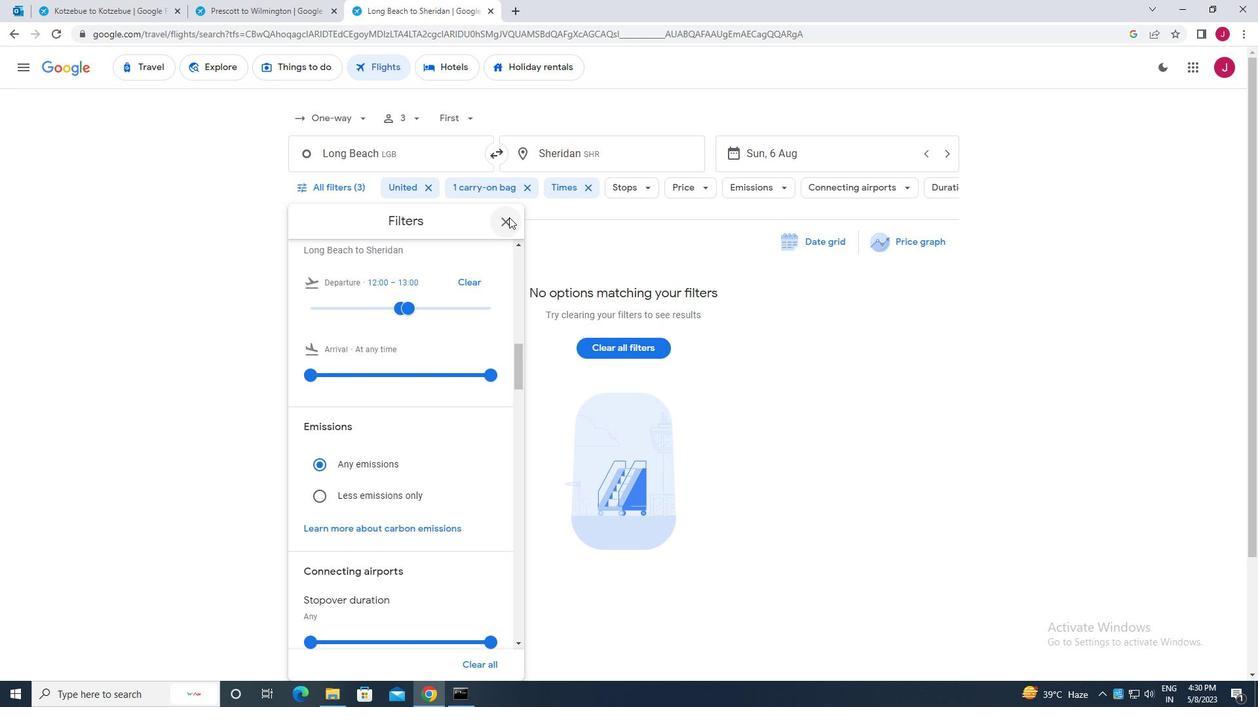 
Action: Mouse pressed left at (510, 217)
Screenshot: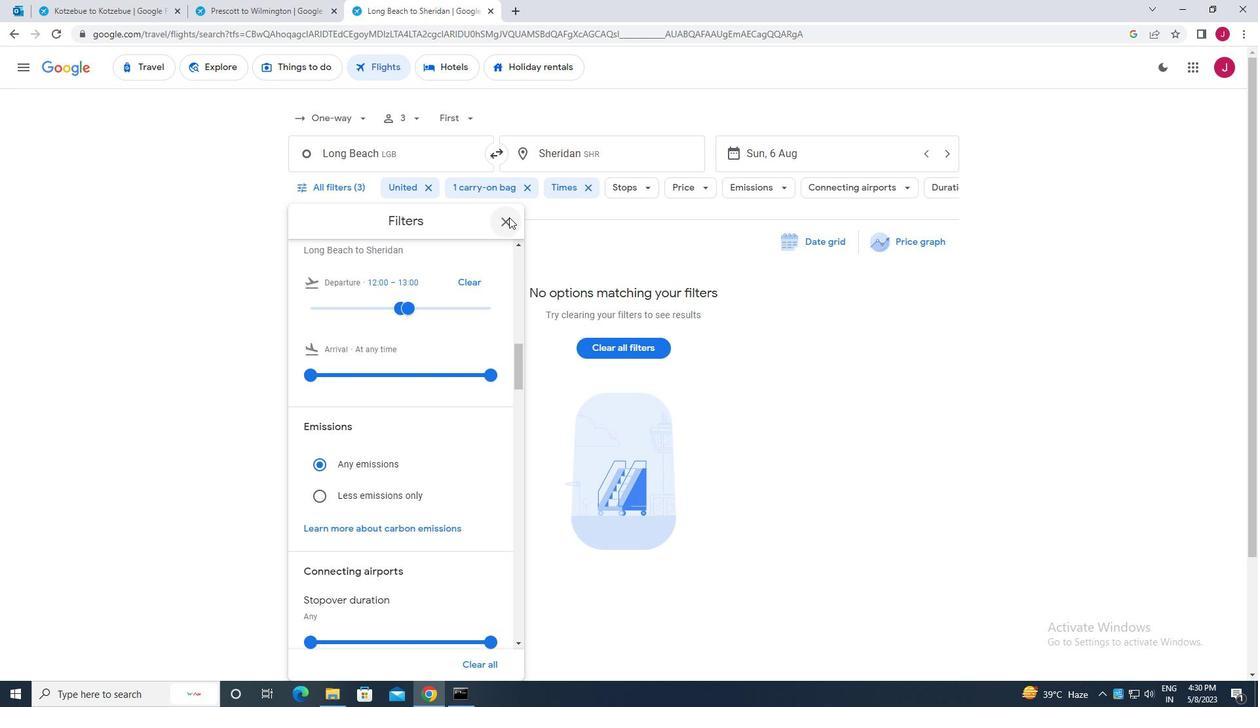 
